 Task: Add a signature Finley Cooper containing Happy Independence Day, Finley Cooper to email address softage.1@softage.net and add a label Veterinary records
Action: Mouse moved to (380, 617)
Screenshot: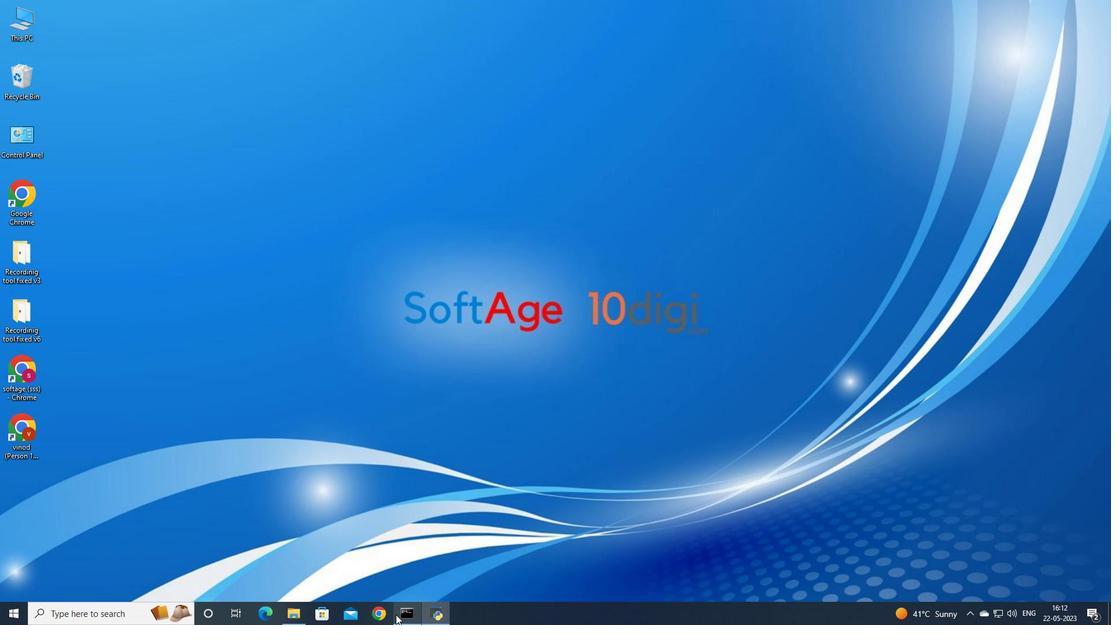 
Action: Mouse pressed left at (380, 617)
Screenshot: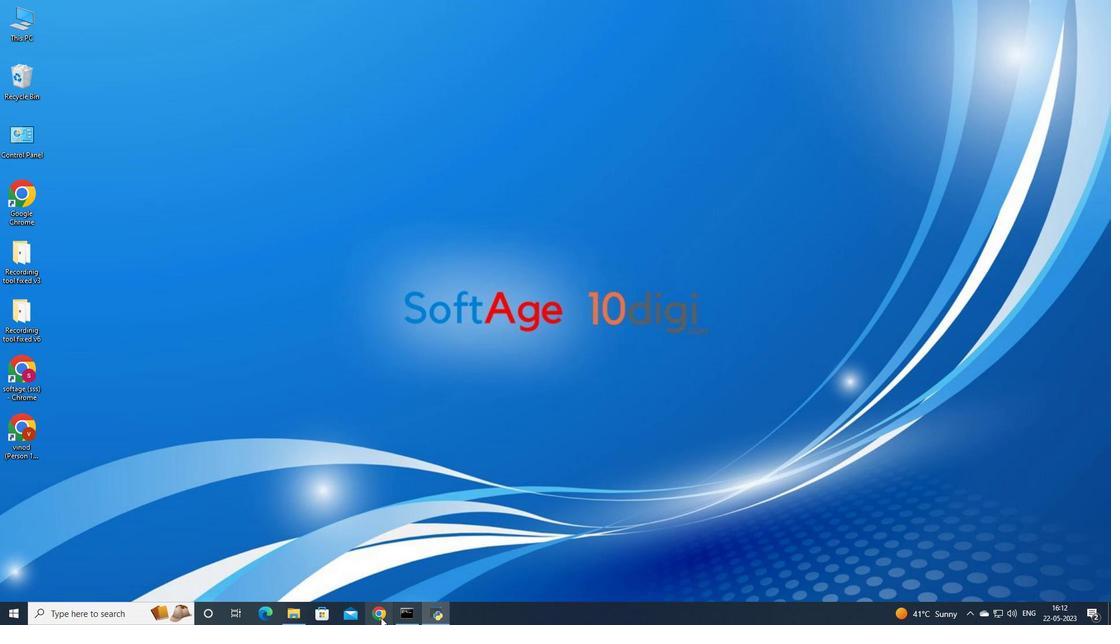 
Action: Mouse moved to (493, 332)
Screenshot: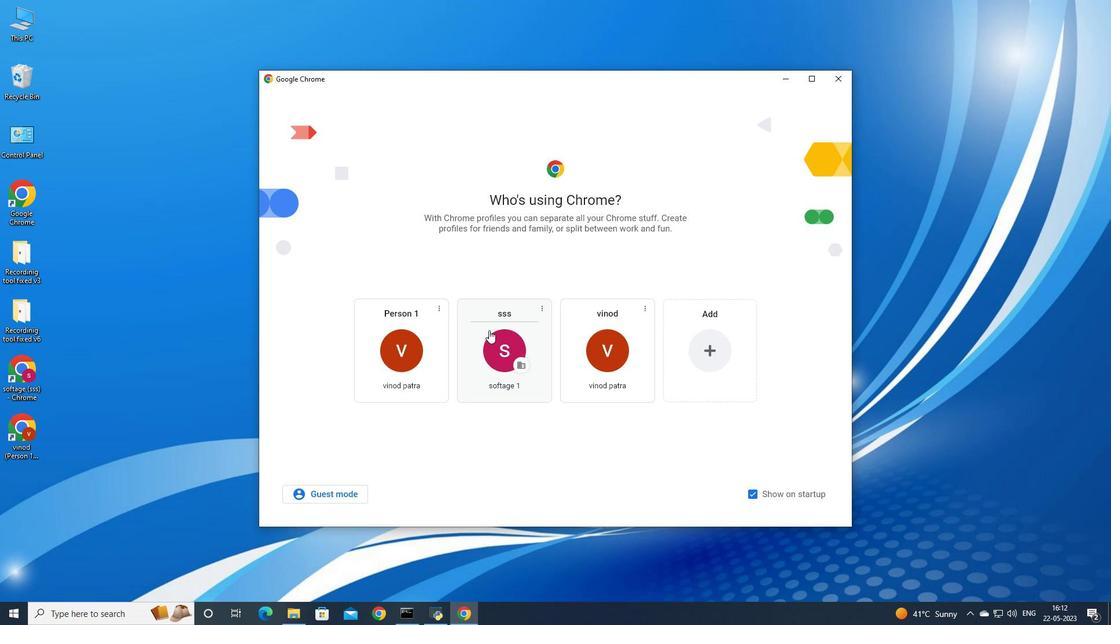 
Action: Mouse pressed left at (493, 332)
Screenshot: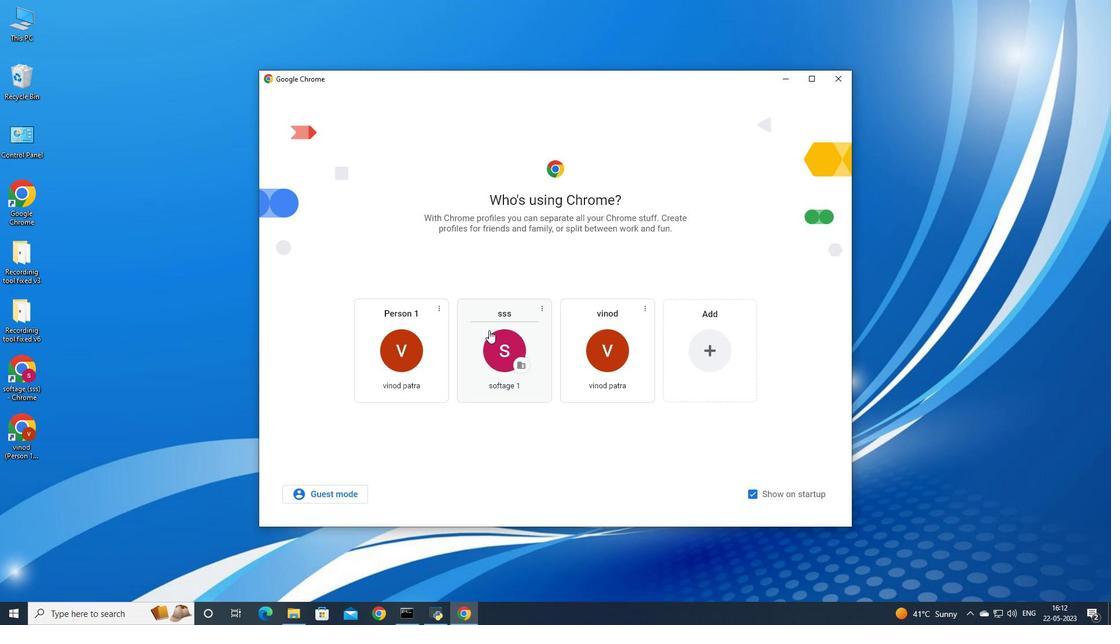 
Action: Mouse moved to (999, 61)
Screenshot: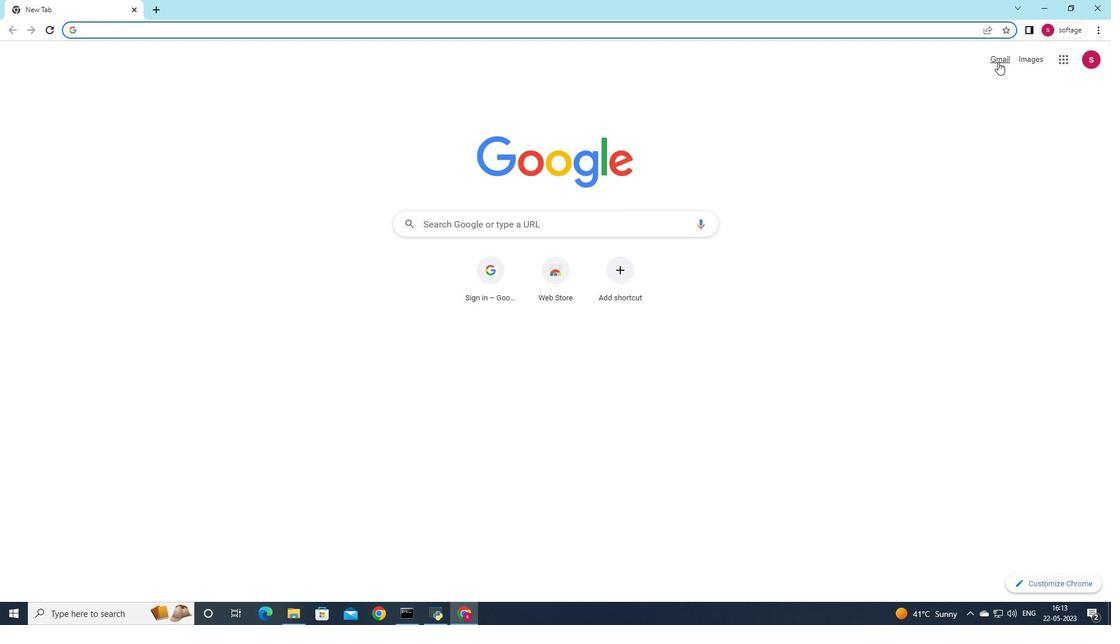 
Action: Mouse pressed left at (999, 61)
Screenshot: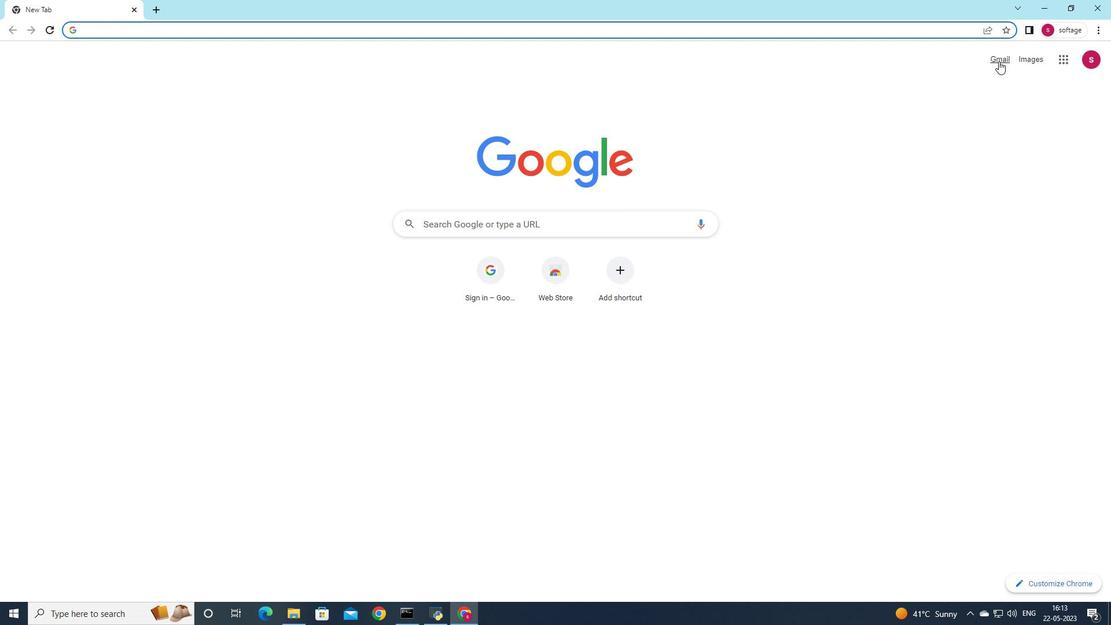 
Action: Mouse moved to (977, 82)
Screenshot: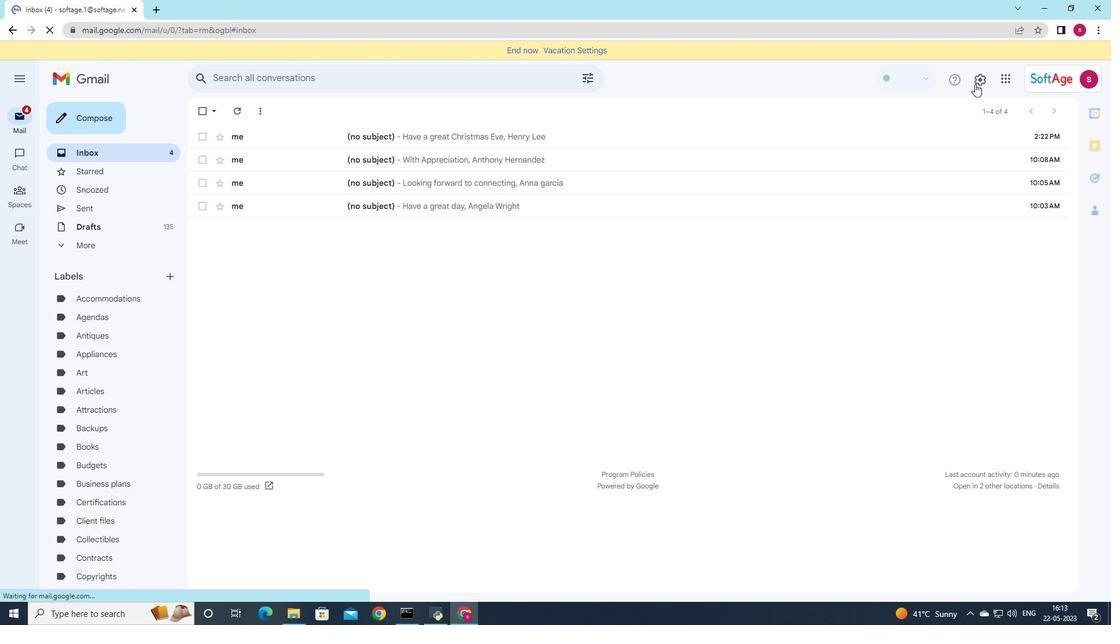 
Action: Mouse pressed left at (977, 82)
Screenshot: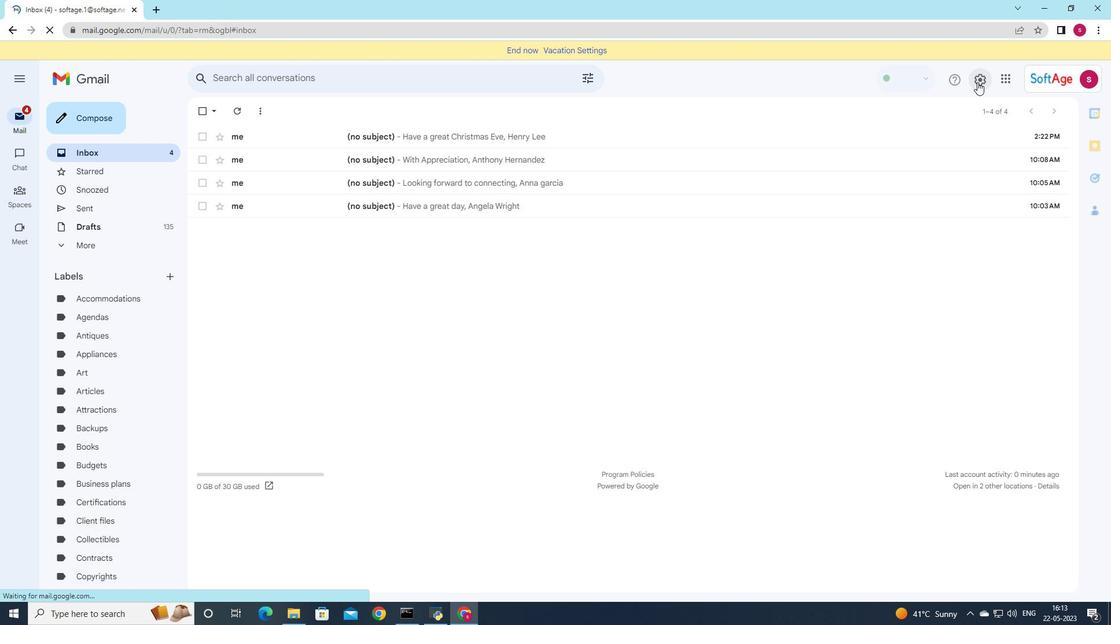
Action: Mouse moved to (972, 137)
Screenshot: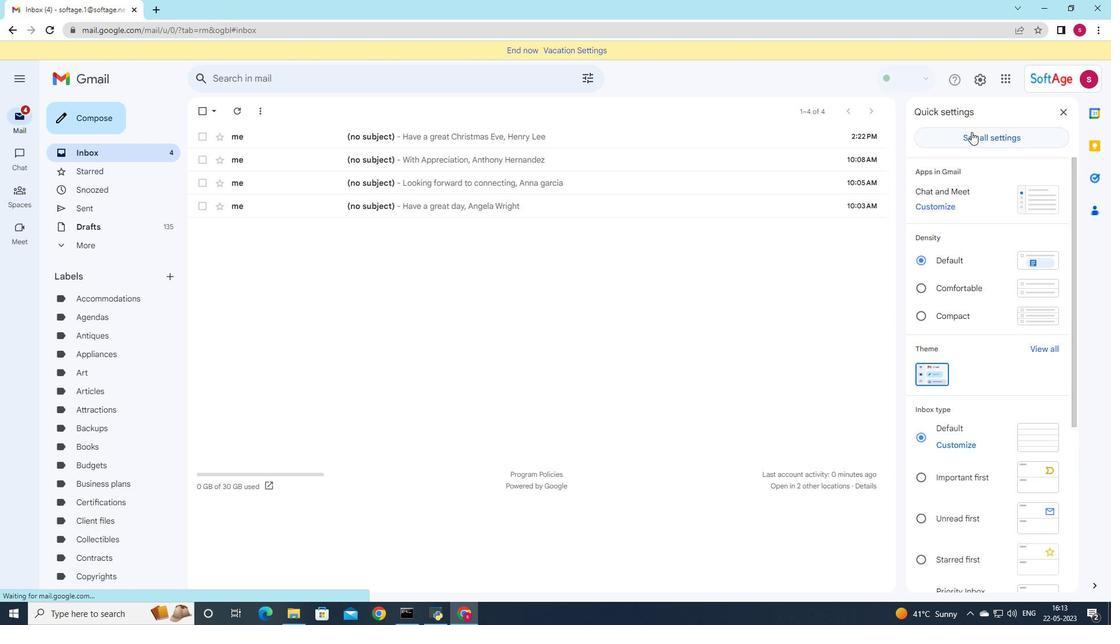 
Action: Mouse pressed left at (972, 137)
Screenshot: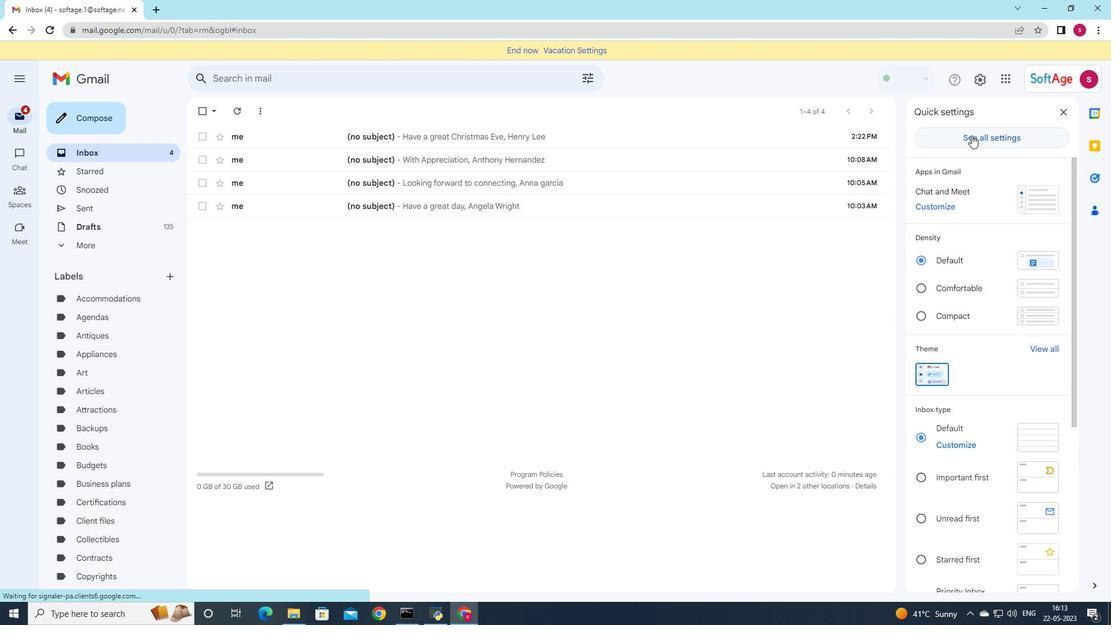
Action: Mouse moved to (600, 257)
Screenshot: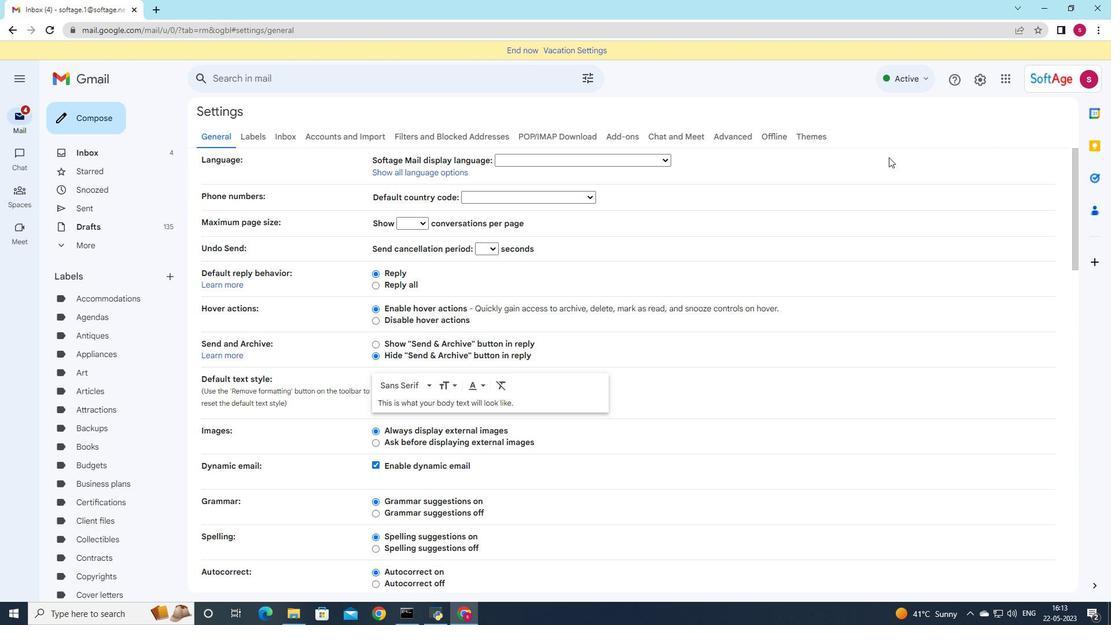 
Action: Mouse scrolled (600, 257) with delta (0, 0)
Screenshot: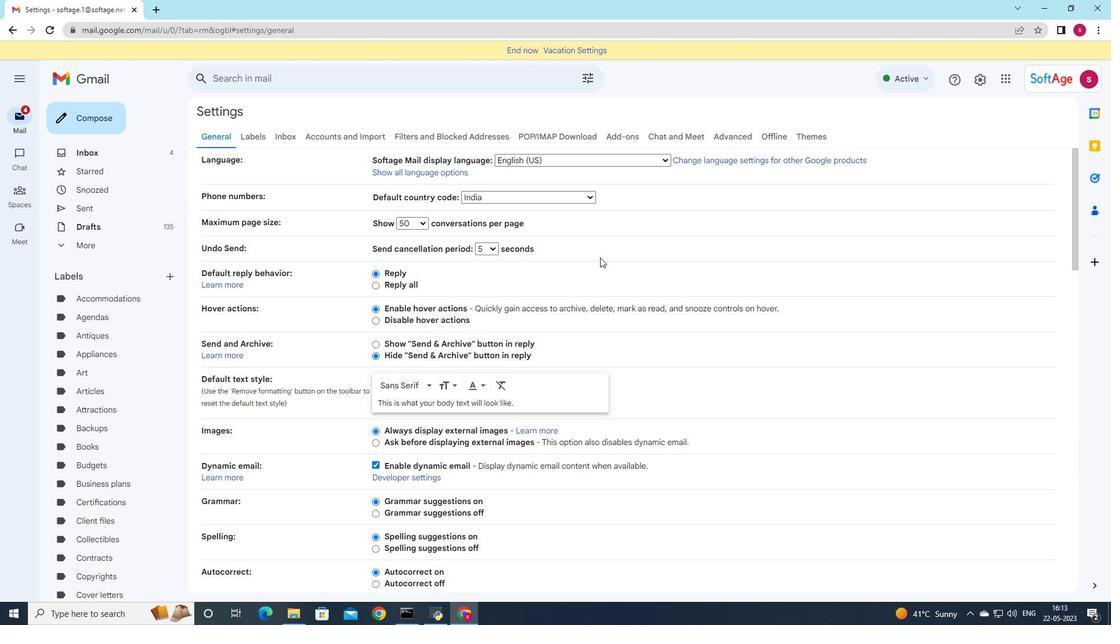 
Action: Mouse scrolled (600, 257) with delta (0, 0)
Screenshot: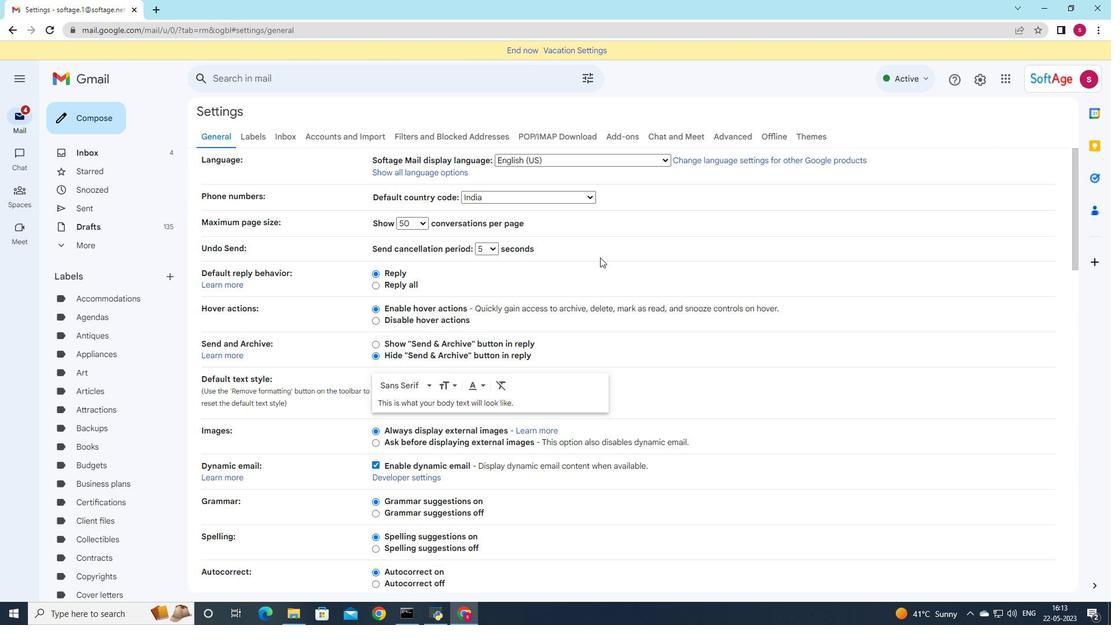 
Action: Mouse scrolled (600, 257) with delta (0, 0)
Screenshot: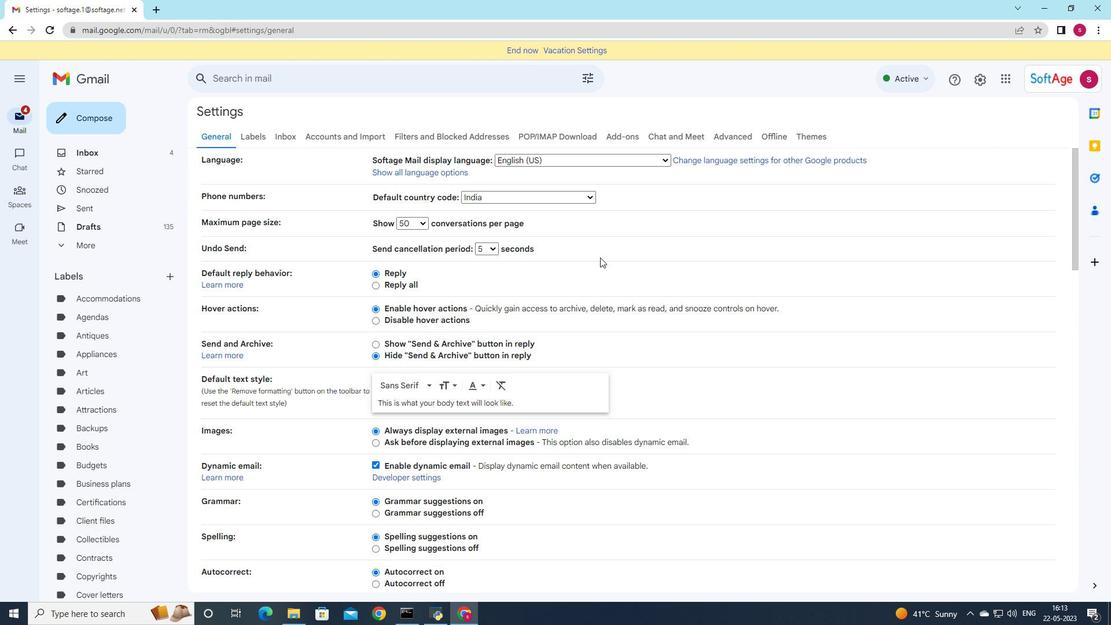 
Action: Mouse scrolled (600, 257) with delta (0, 0)
Screenshot: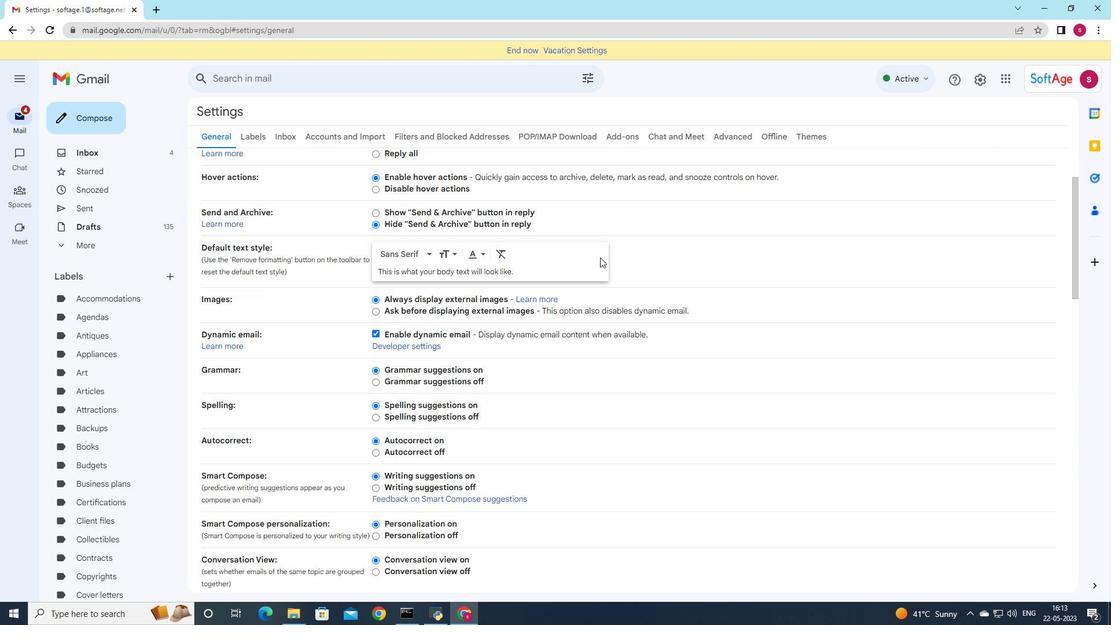 
Action: Mouse scrolled (600, 257) with delta (0, 0)
Screenshot: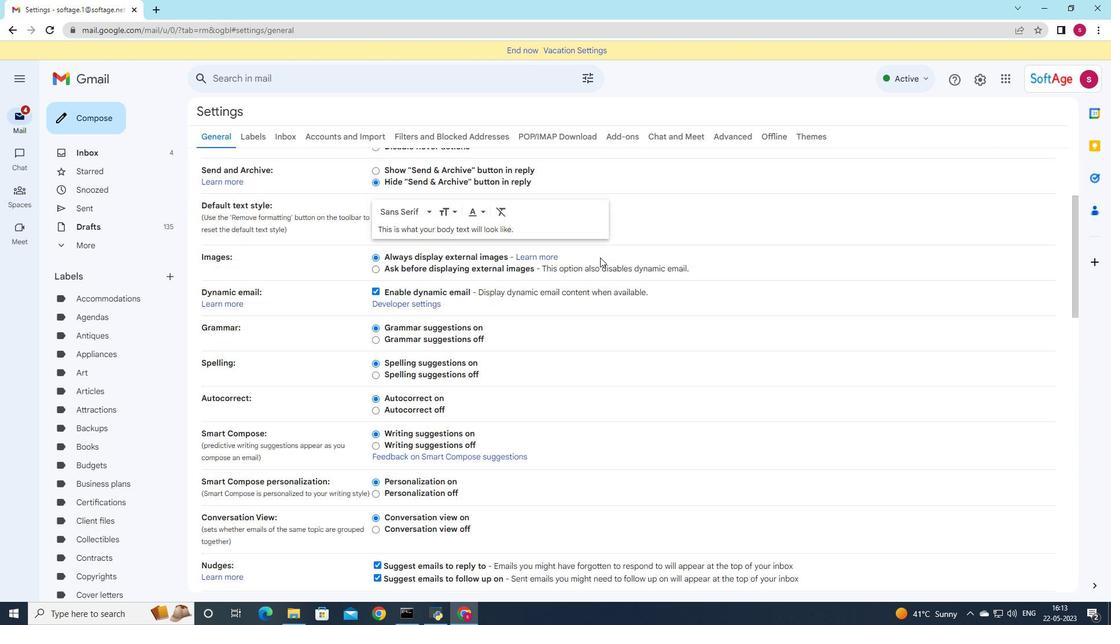 
Action: Mouse scrolled (600, 257) with delta (0, 0)
Screenshot: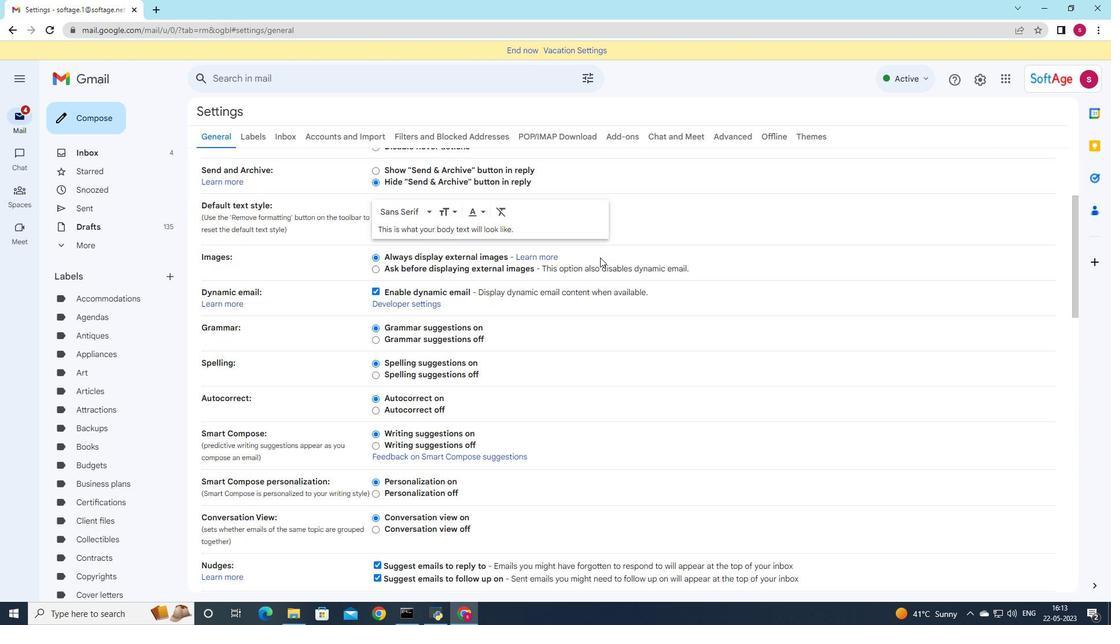 
Action: Mouse scrolled (600, 257) with delta (0, 0)
Screenshot: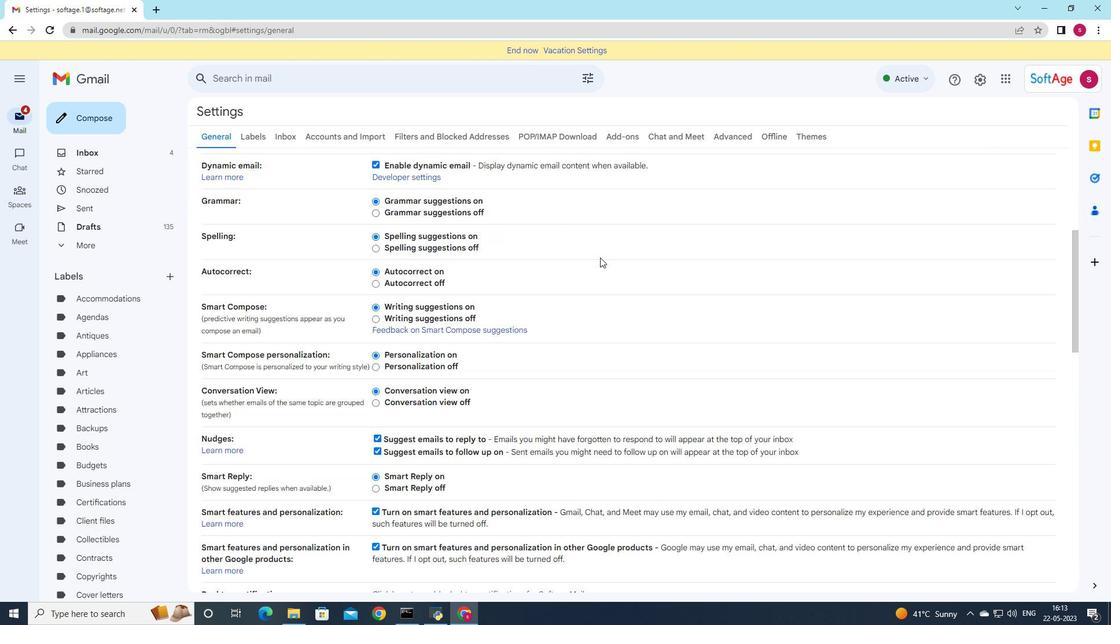 
Action: Mouse scrolled (600, 257) with delta (0, 0)
Screenshot: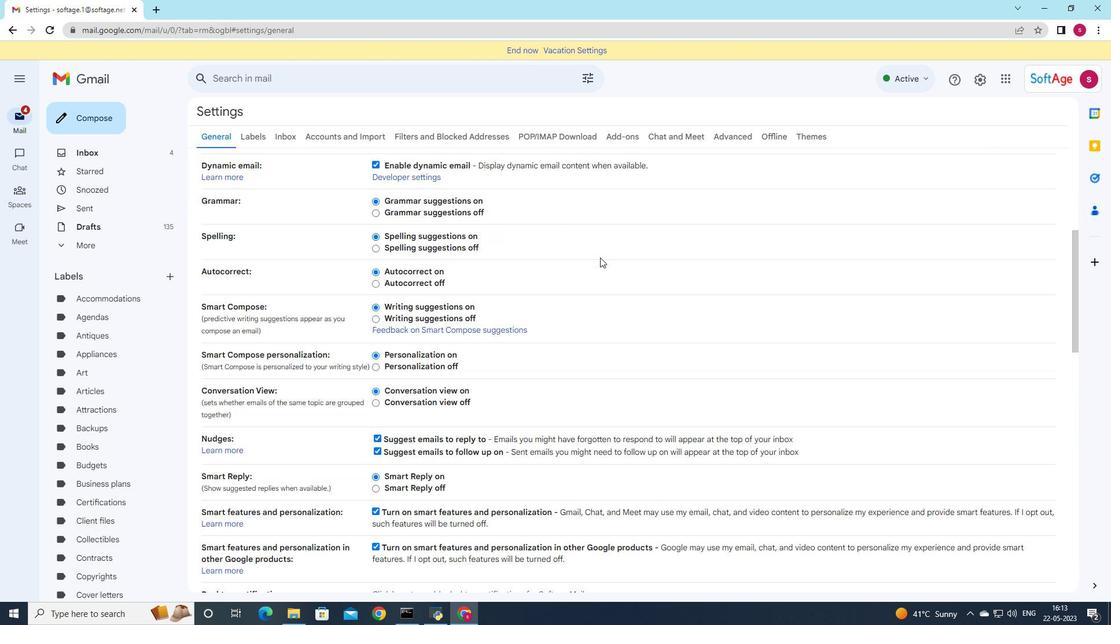 
Action: Mouse scrolled (600, 257) with delta (0, 0)
Screenshot: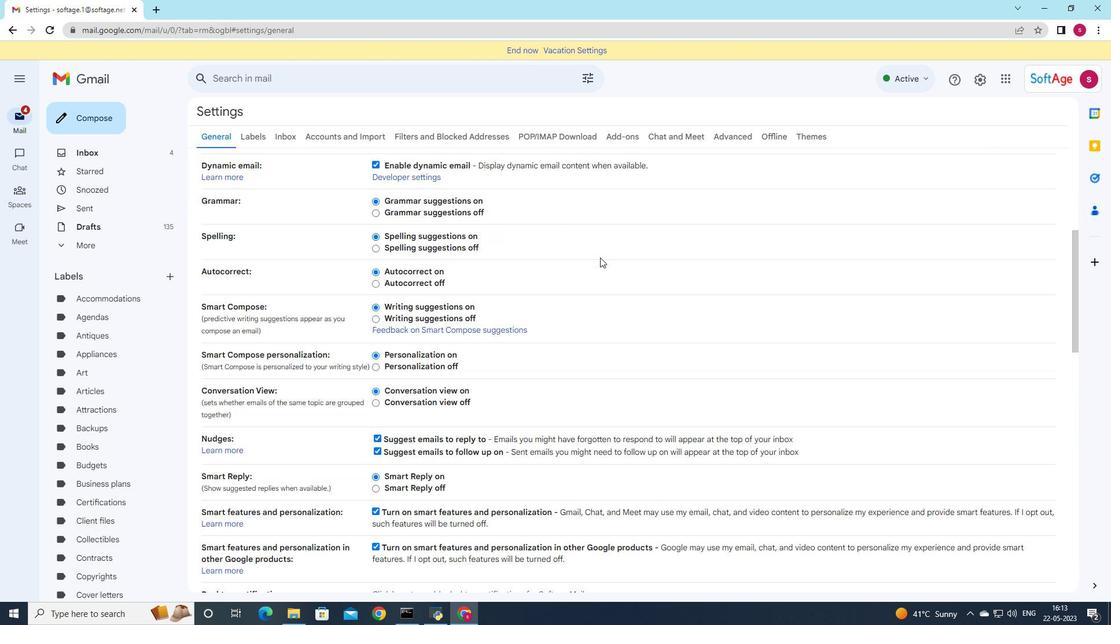 
Action: Mouse scrolled (600, 257) with delta (0, 0)
Screenshot: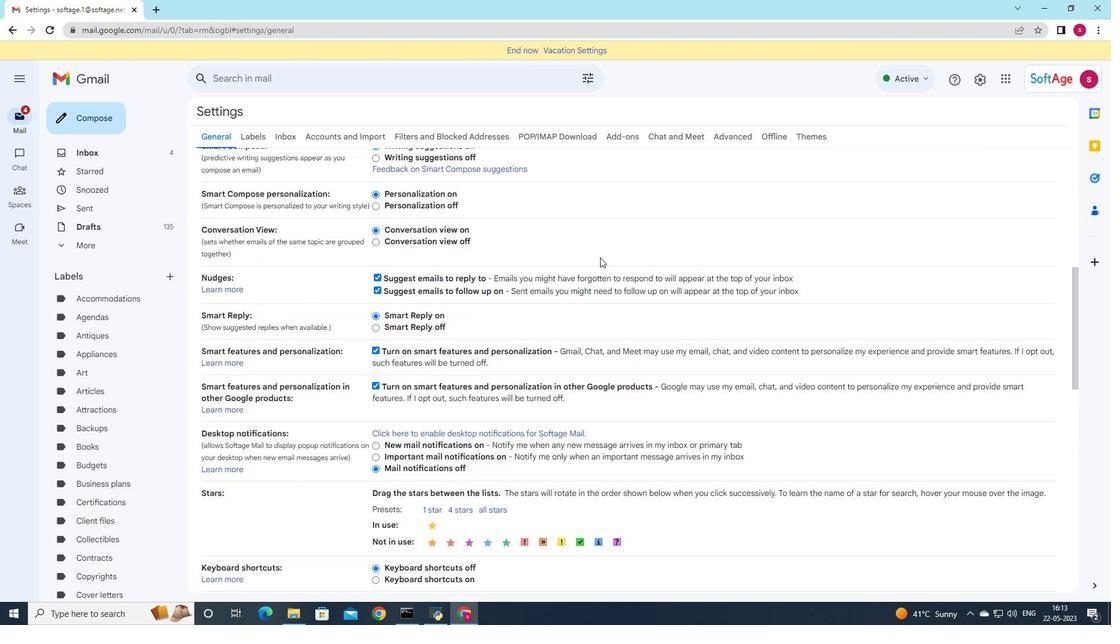 
Action: Mouse scrolled (600, 257) with delta (0, 0)
Screenshot: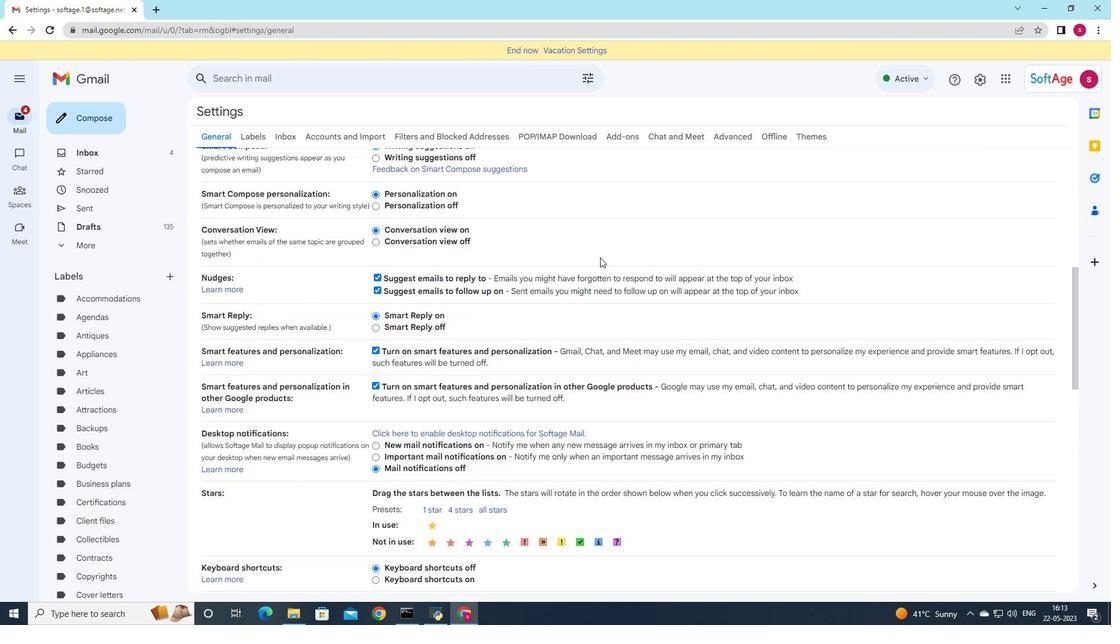 
Action: Mouse scrolled (600, 257) with delta (0, 0)
Screenshot: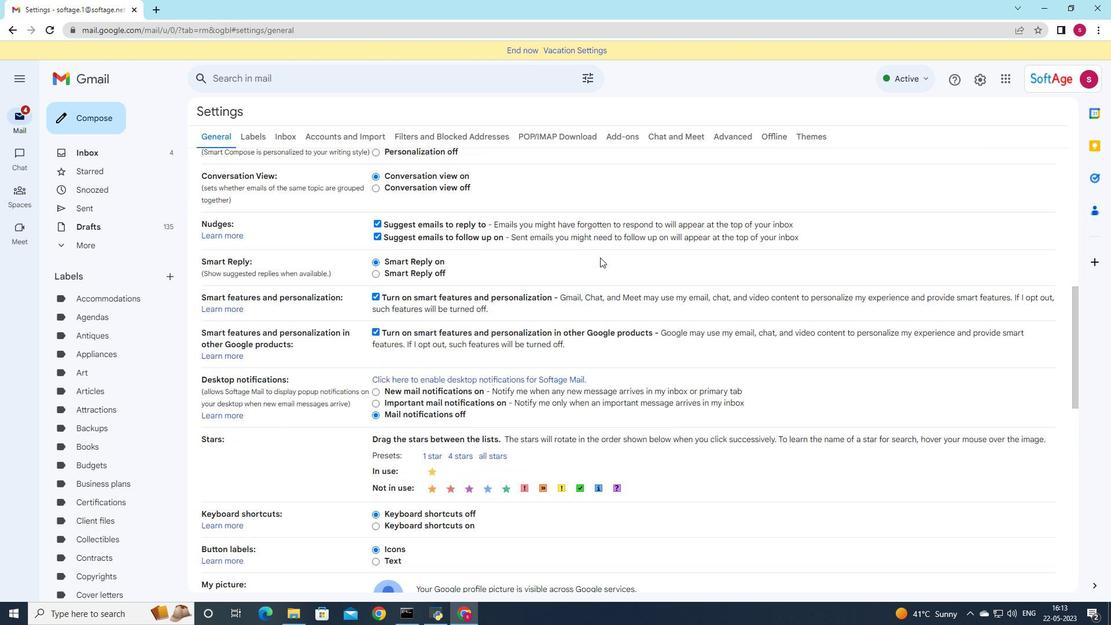 
Action: Mouse scrolled (600, 257) with delta (0, 0)
Screenshot: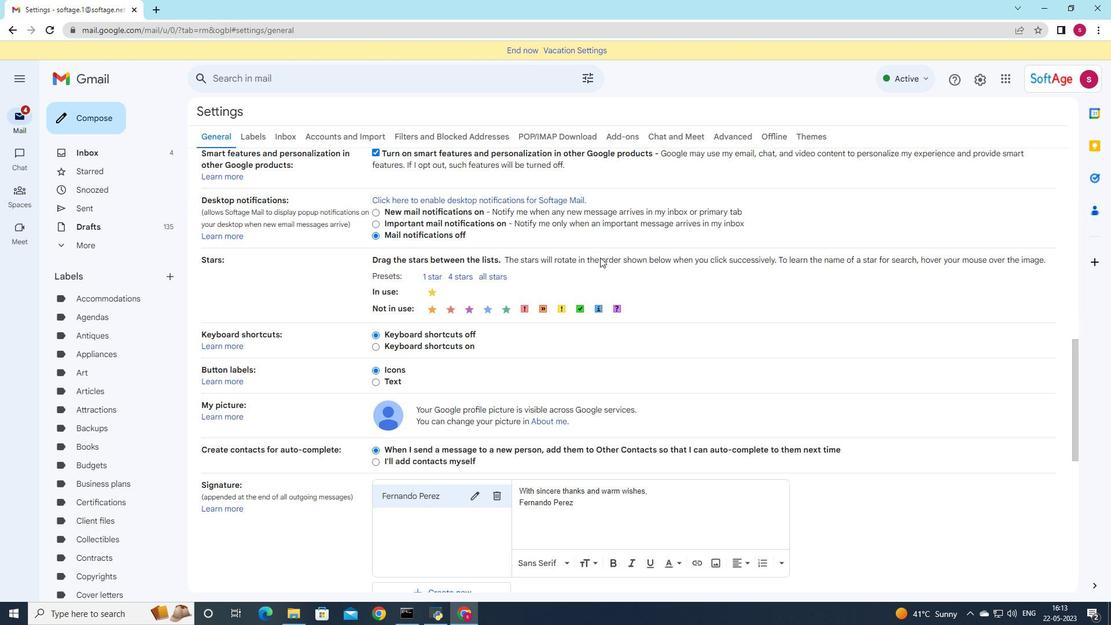 
Action: Mouse scrolled (600, 257) with delta (0, 0)
Screenshot: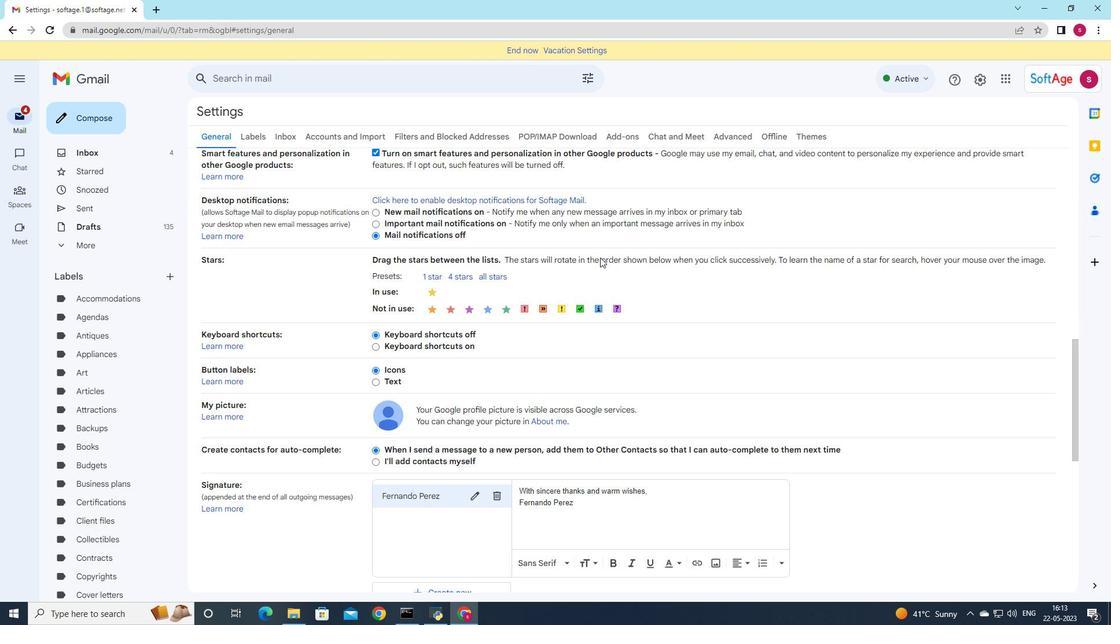 
Action: Mouse scrolled (600, 257) with delta (0, 0)
Screenshot: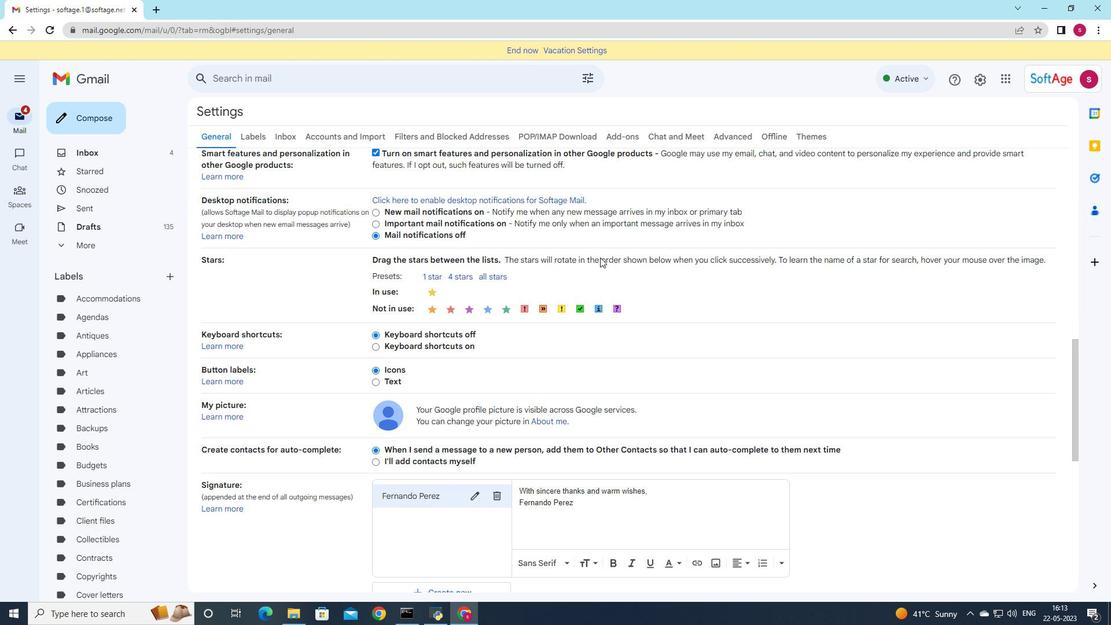 
Action: Mouse moved to (499, 317)
Screenshot: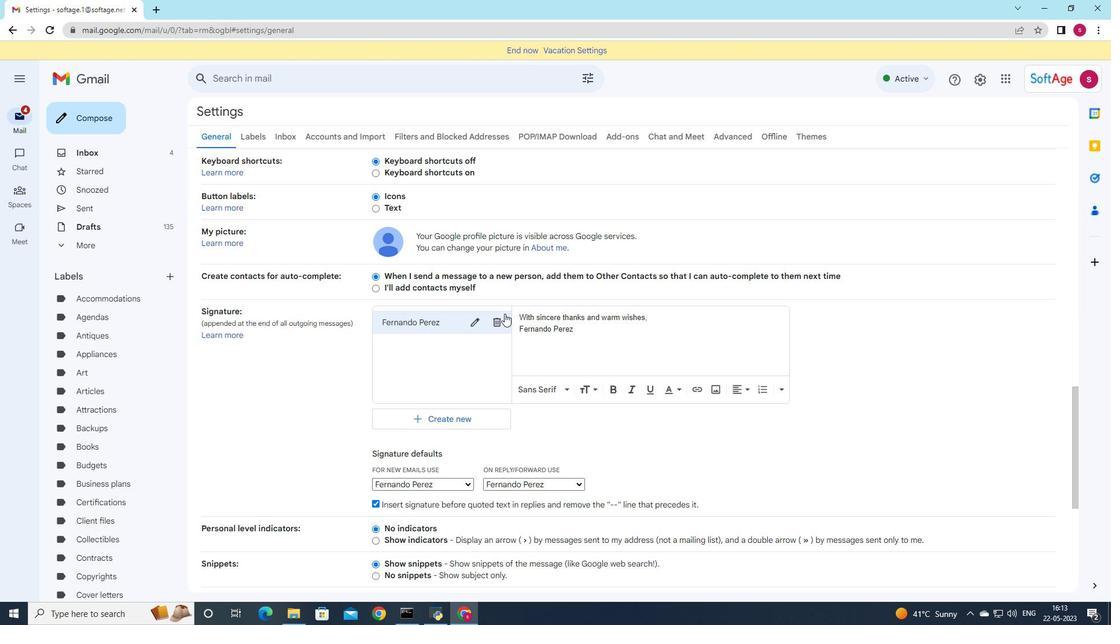 
Action: Mouse pressed left at (499, 317)
Screenshot: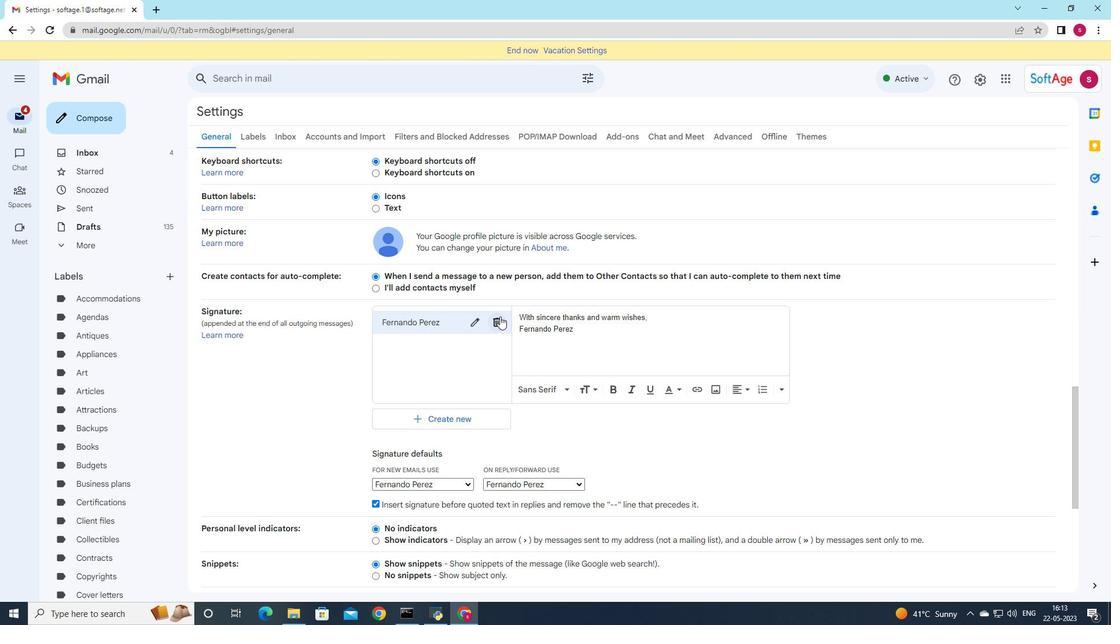
Action: Mouse moved to (659, 339)
Screenshot: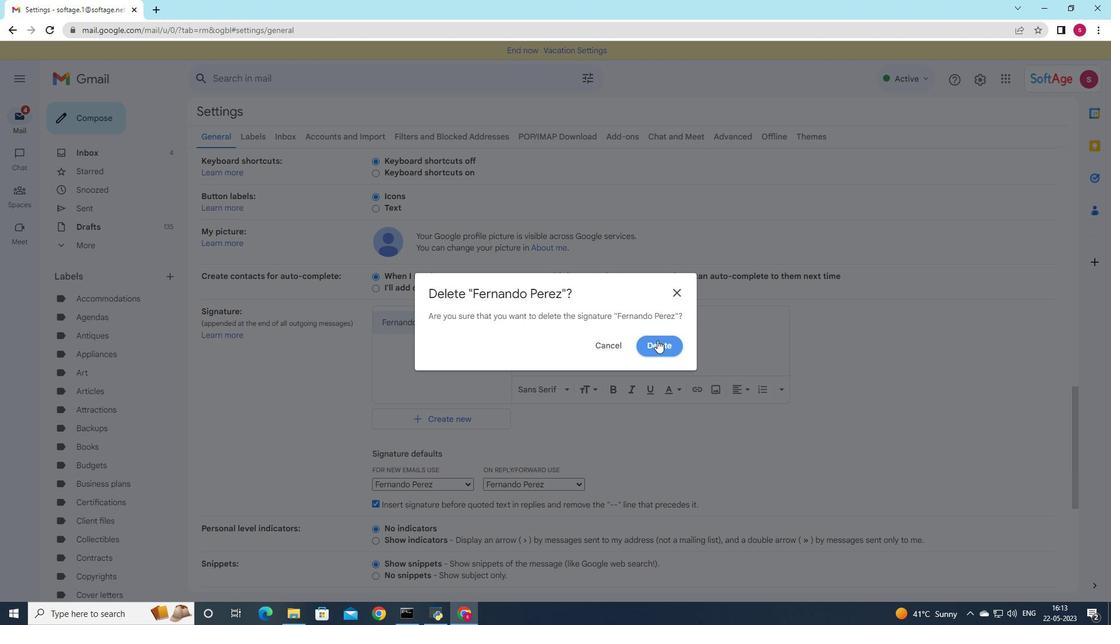 
Action: Mouse pressed left at (659, 339)
Screenshot: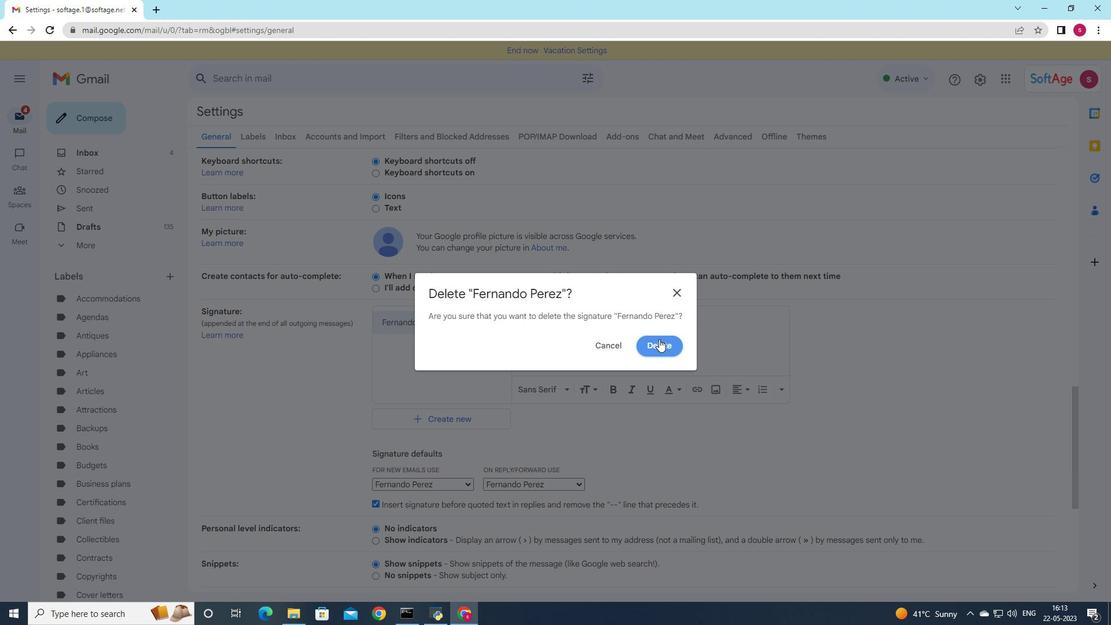 
Action: Mouse moved to (420, 331)
Screenshot: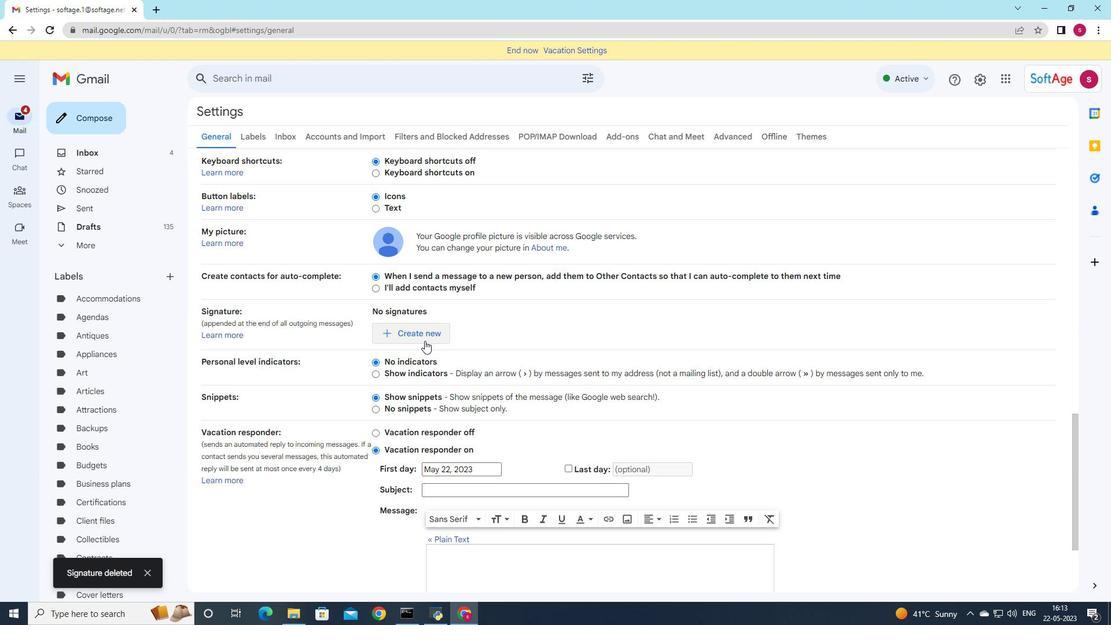 
Action: Mouse pressed left at (420, 331)
Screenshot: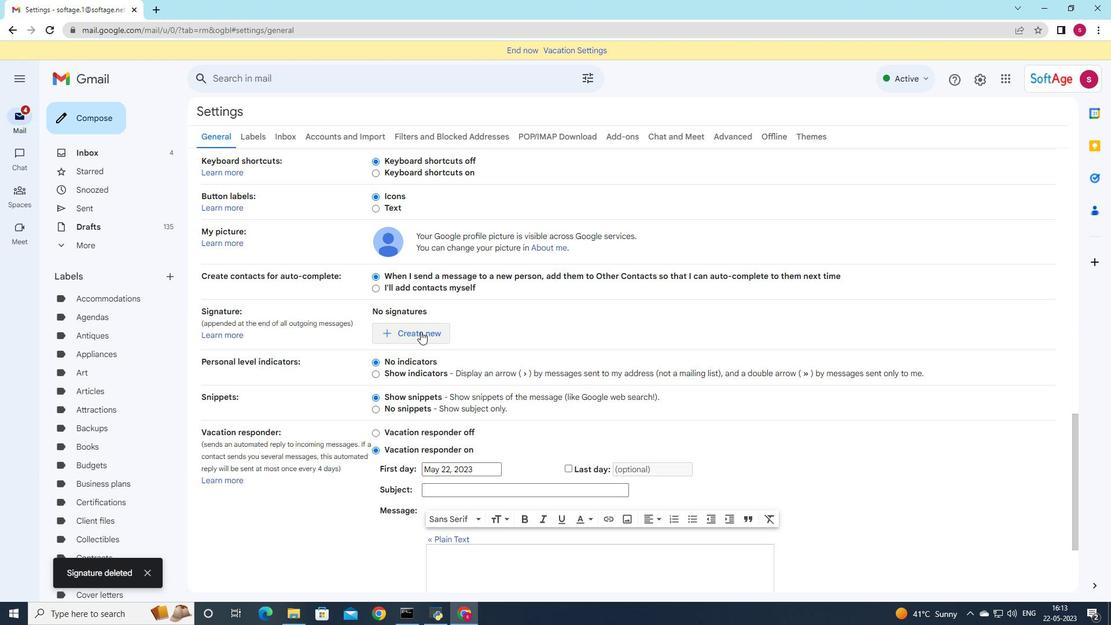 
Action: Mouse moved to (508, 307)
Screenshot: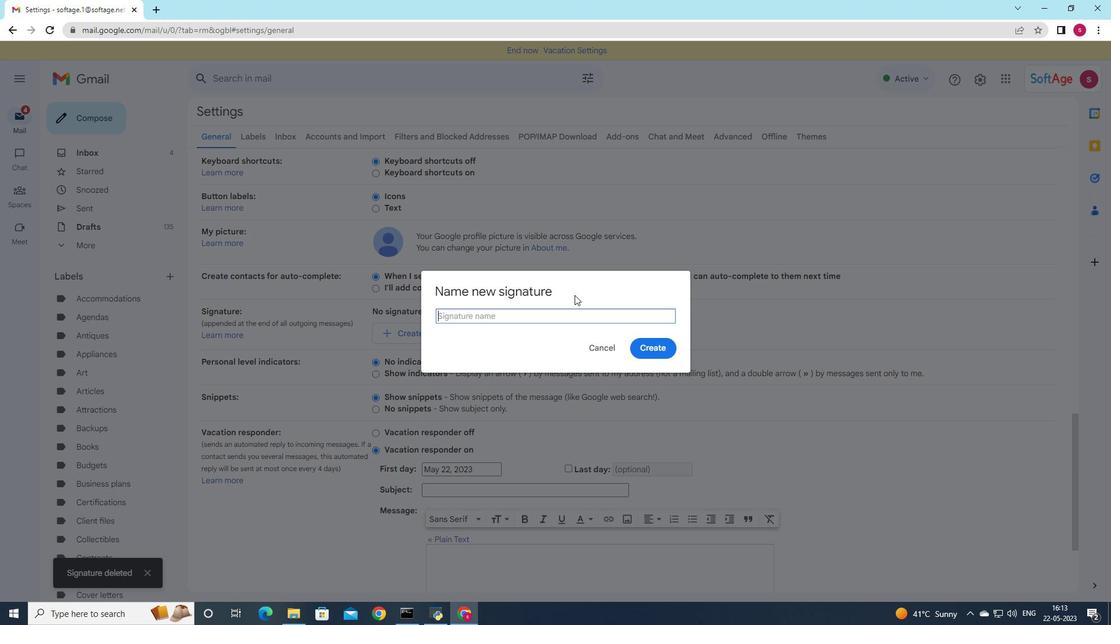 
Action: Key pressed <Key.shift><Key.shift>Finley
Screenshot: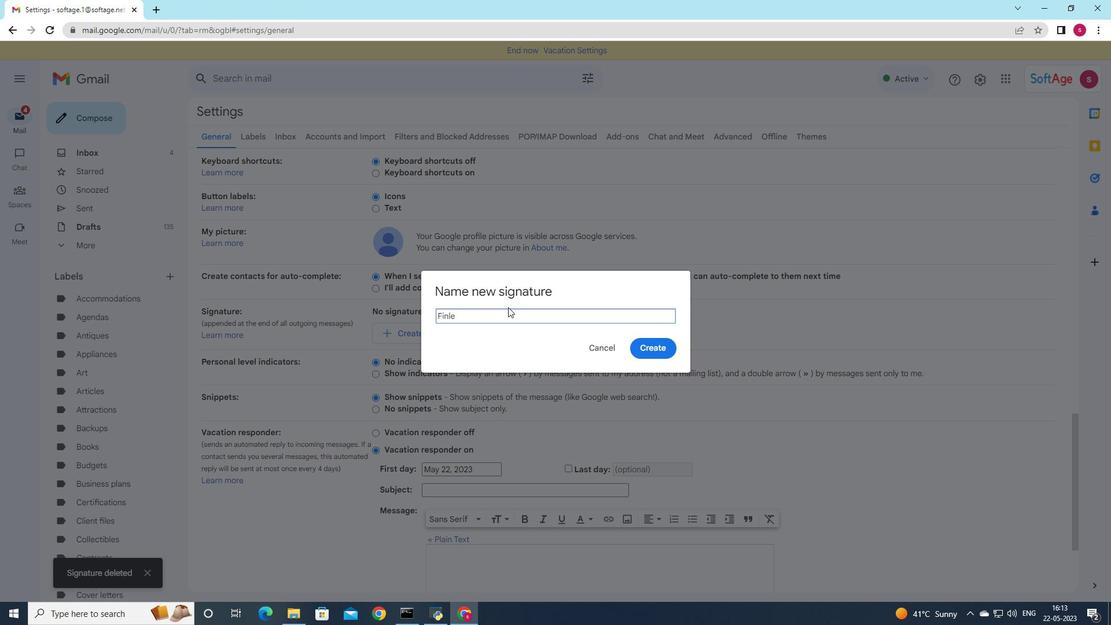
Action: Mouse moved to (640, 349)
Screenshot: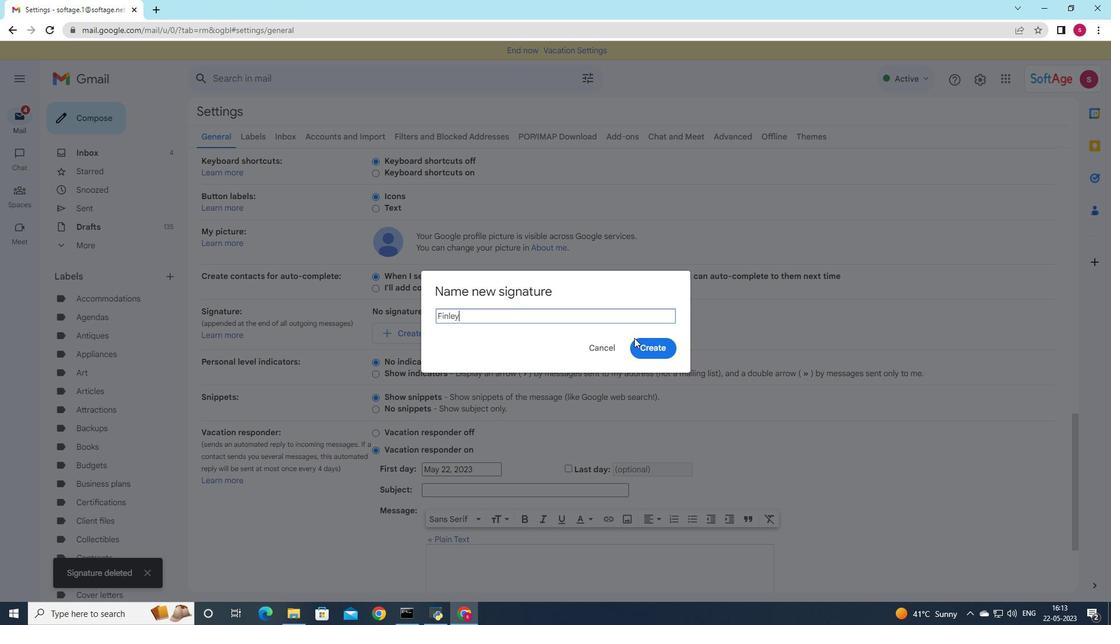 
Action: Mouse pressed left at (640, 349)
Screenshot: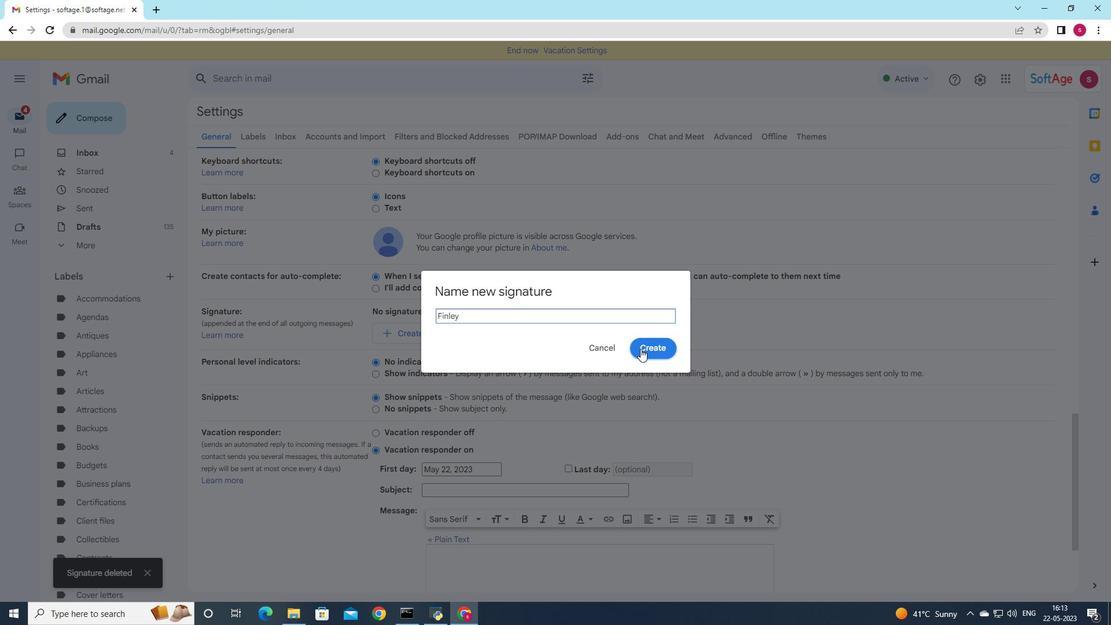 
Action: Mouse moved to (550, 327)
Screenshot: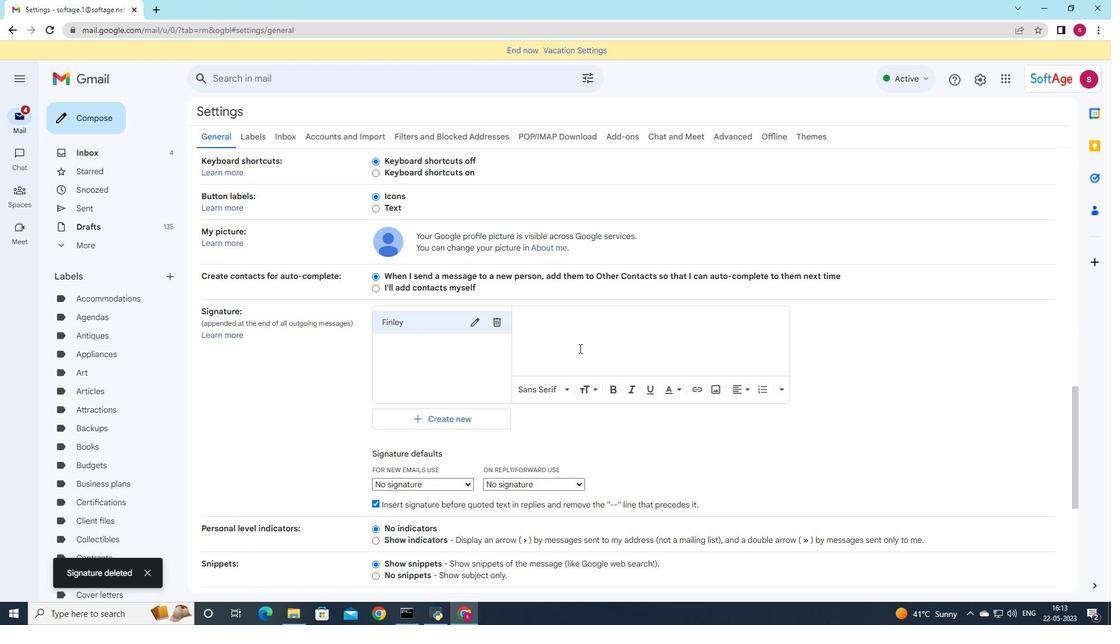
Action: Mouse pressed left at (550, 327)
Screenshot: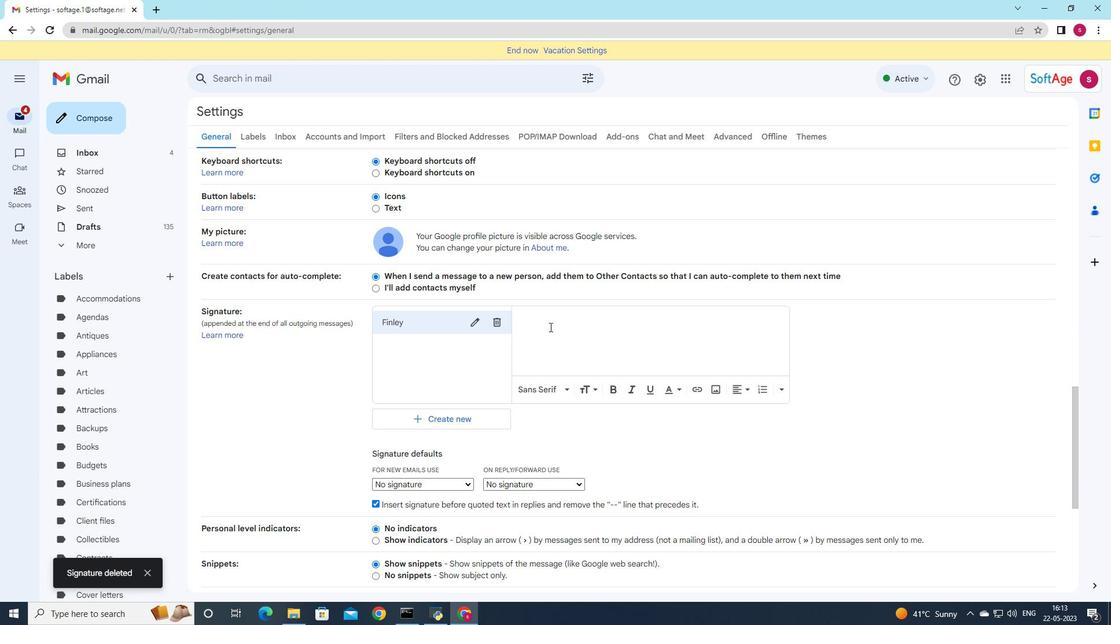
Action: Mouse moved to (559, 326)
Screenshot: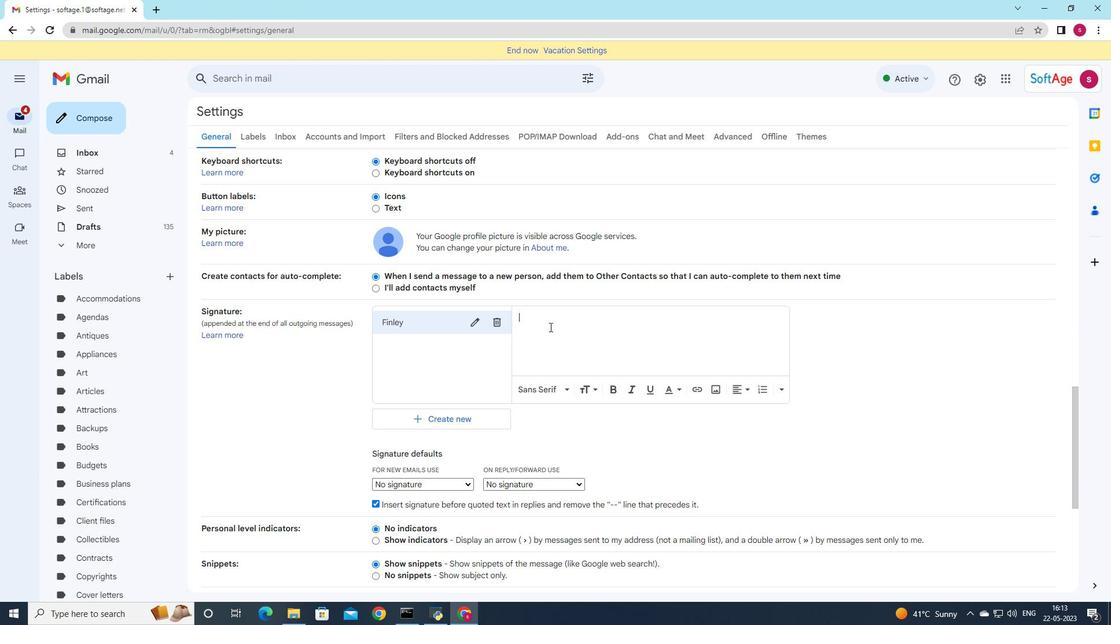 
Action: Key pressed <Key.shift>Happy<Key.space><Key.shift>Indep[end<Key.backspace><Key.backspace><Key.backspace><Key.backspace>endance<Key.space><Key.shift>Day
Screenshot: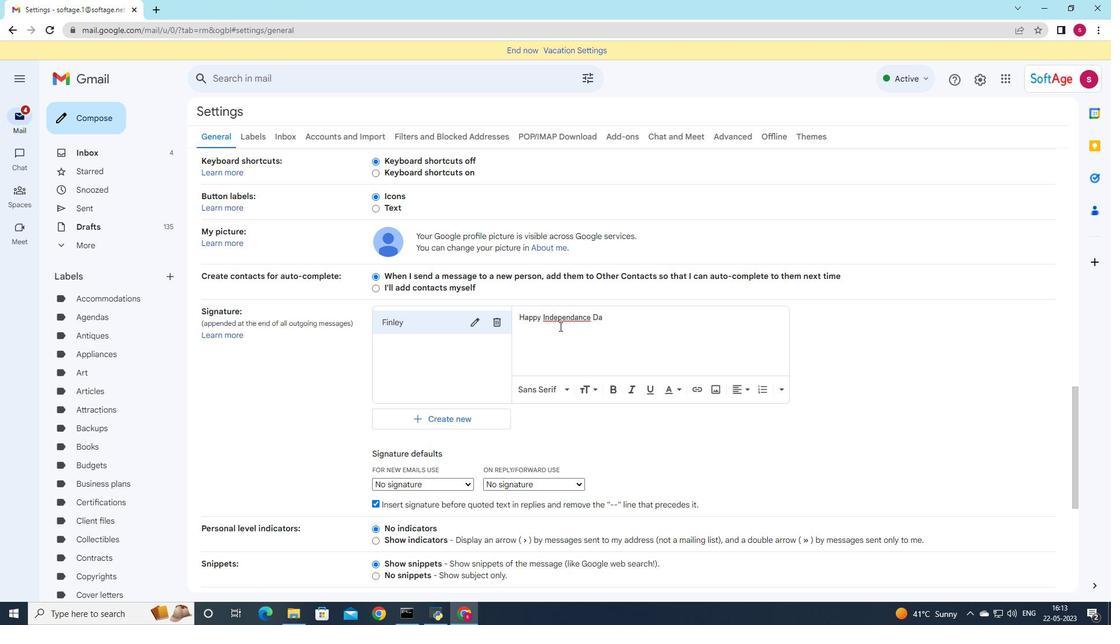 
Action: Mouse moved to (580, 317)
Screenshot: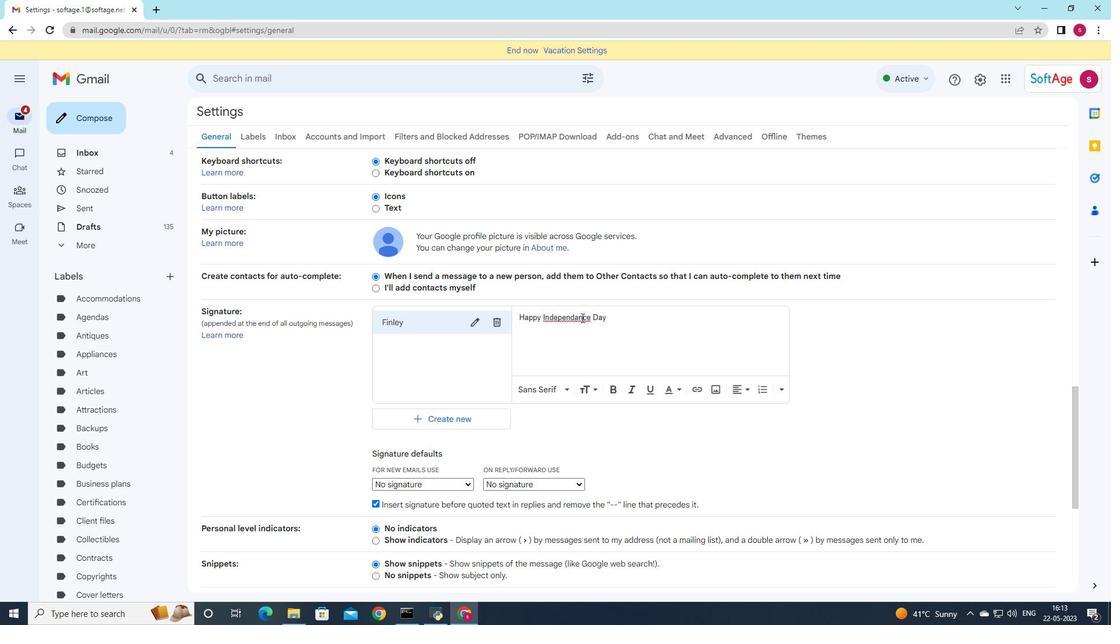 
Action: Mouse pressed left at (580, 317)
Screenshot: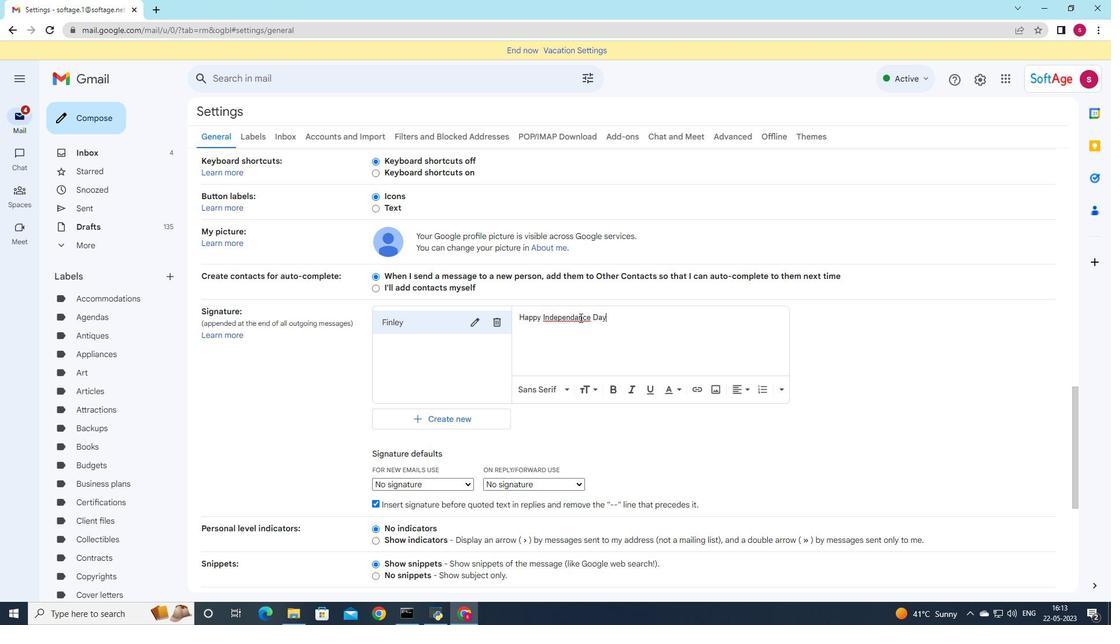
Action: Key pressed <Key.backspace>e
Screenshot: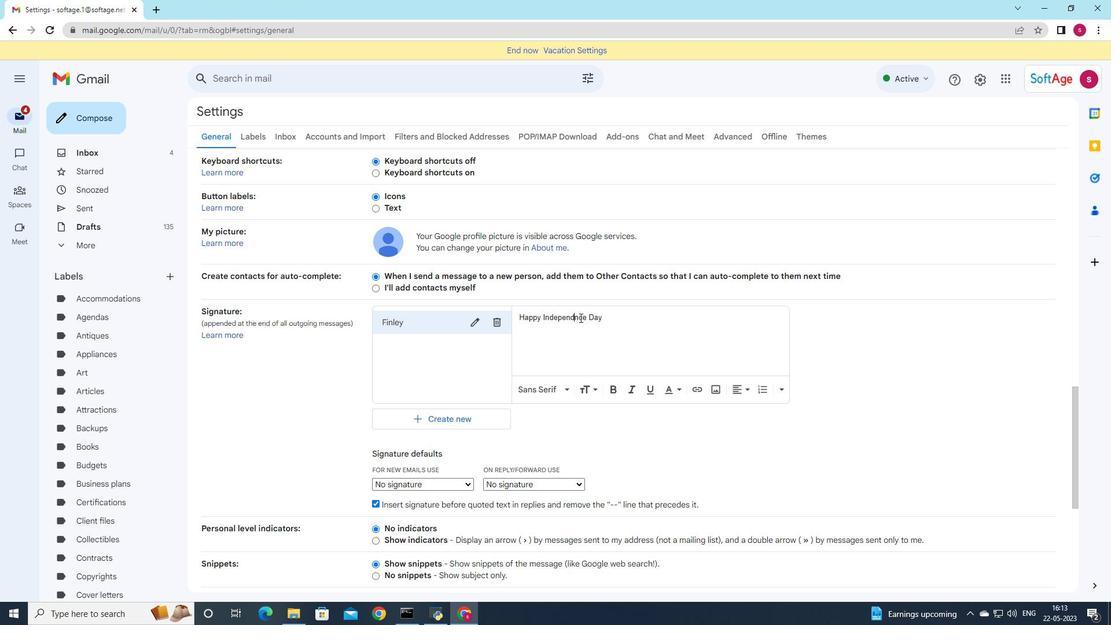 
Action: Mouse moved to (622, 318)
Screenshot: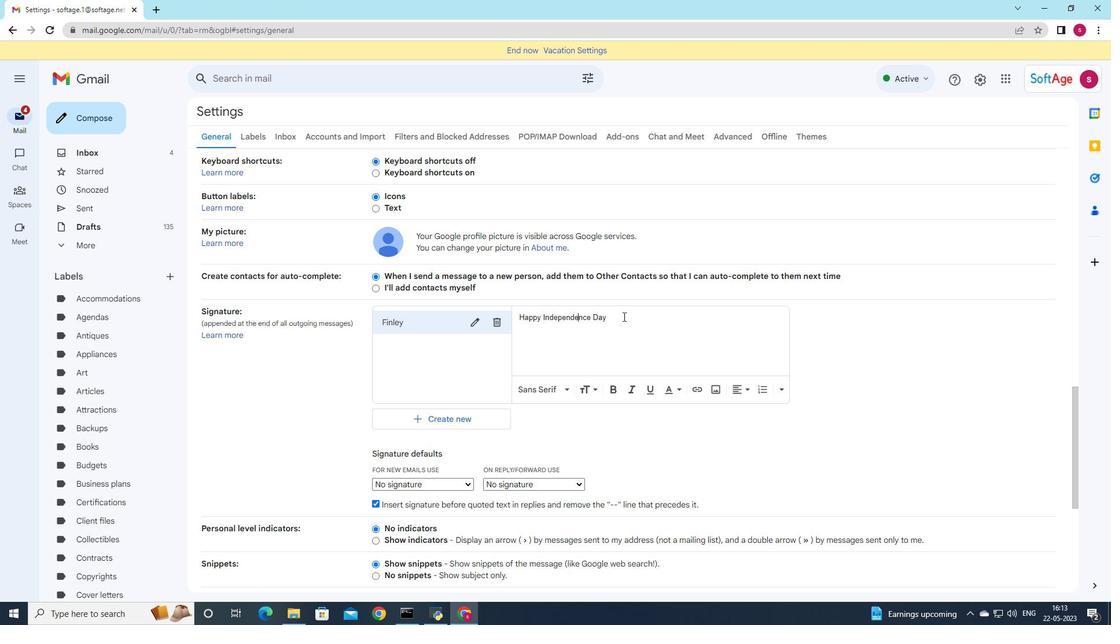 
Action: Mouse pressed left at (622, 318)
Screenshot: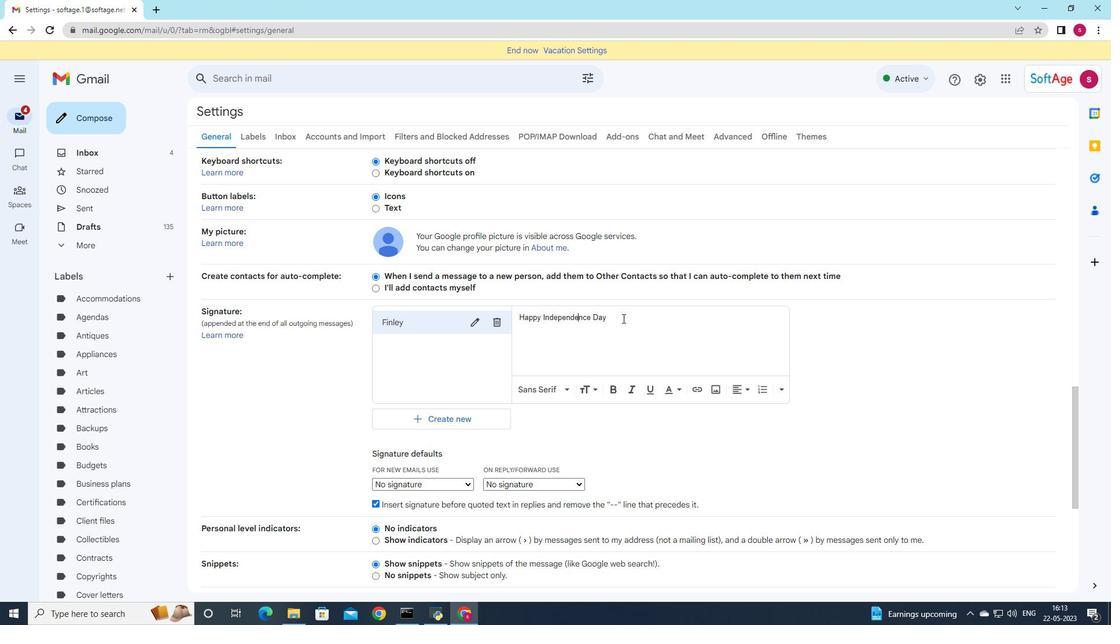 
Action: Key pressed ,<Key.enter><Key.shift><Key.shift>fin<Key.backspace><Key.backspace><Key.backspace><Key.shift><Key.shift><Key.shift><Key.shift><Key.shift><Key.shift><Key.shift><Key.shift><Key.shift><Key.shift><Key.shift>Finley<Key.space><Key.shift>Cooper
Screenshot: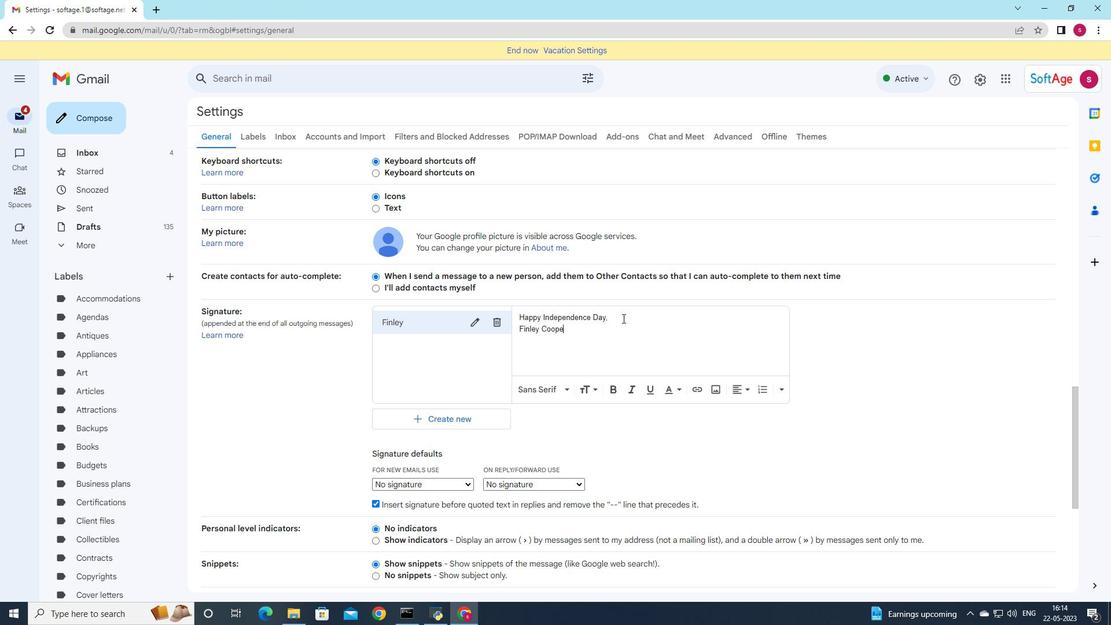 
Action: Mouse moved to (445, 478)
Screenshot: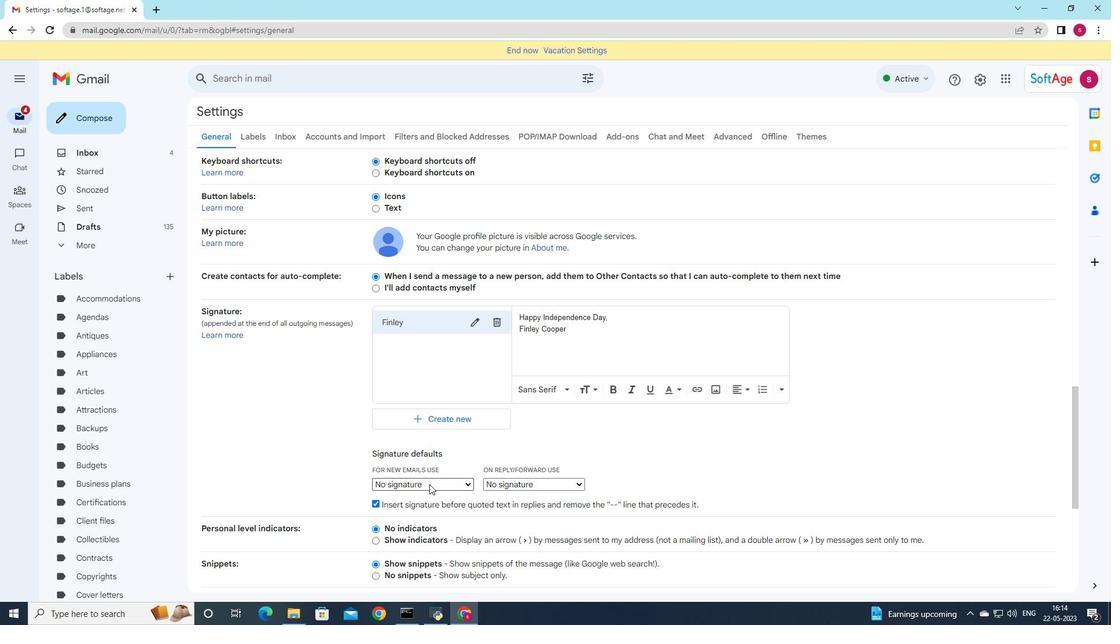 
Action: Mouse pressed left at (445, 478)
Screenshot: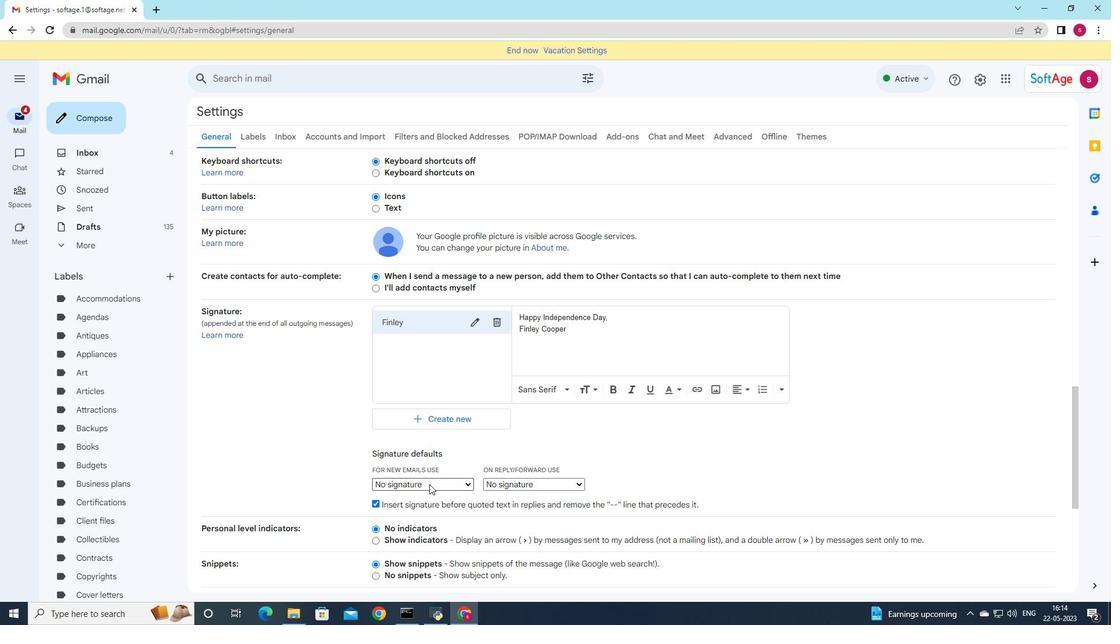 
Action: Mouse moved to (442, 505)
Screenshot: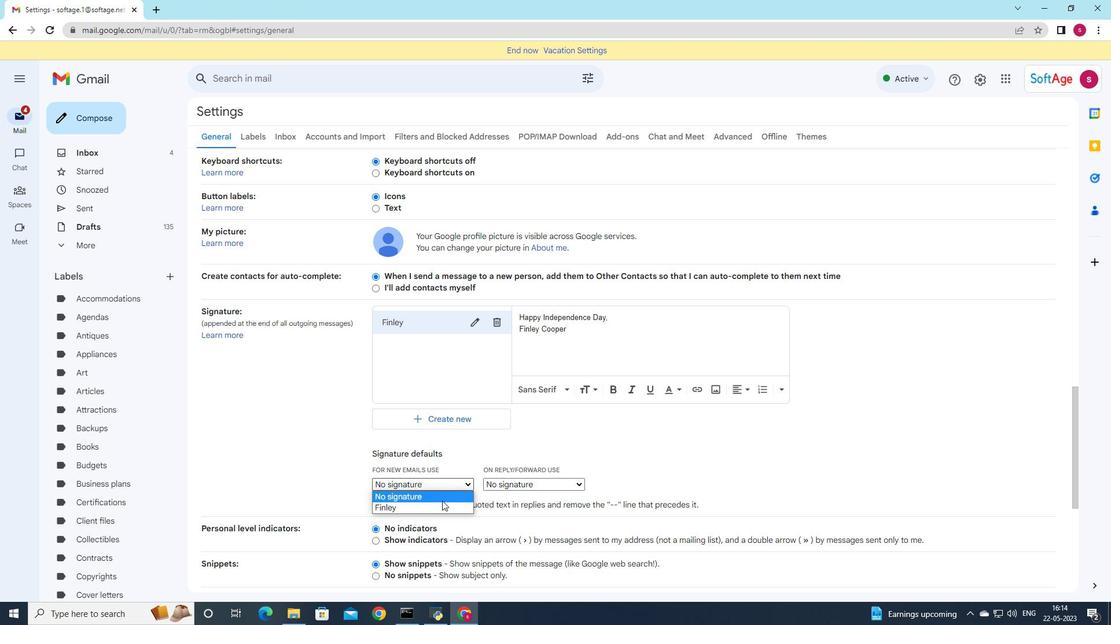 
Action: Mouse pressed left at (442, 505)
Screenshot: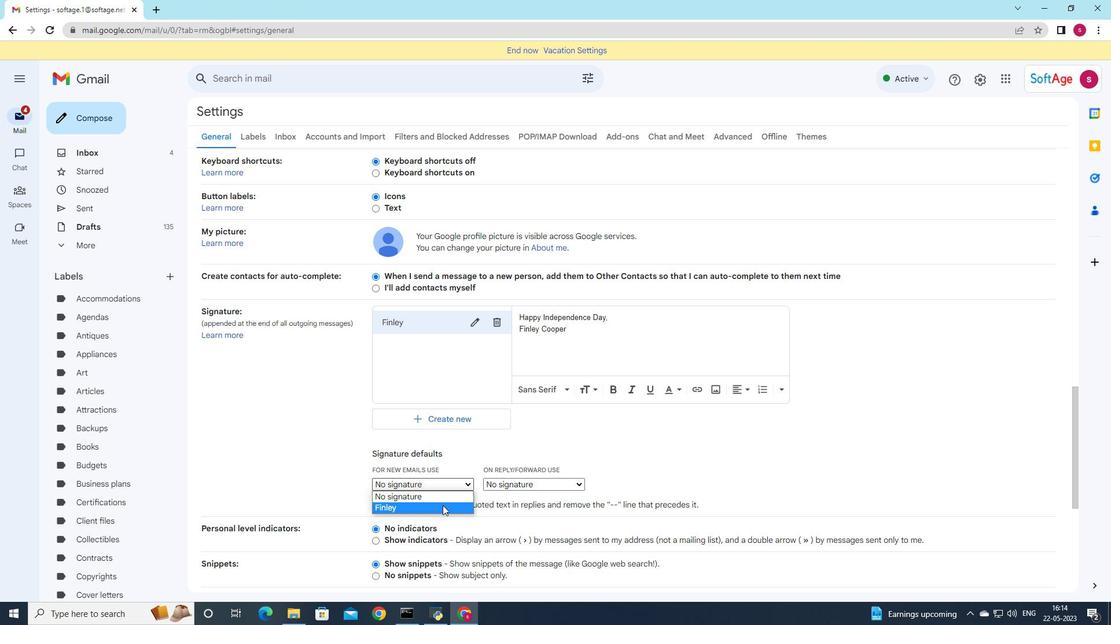 
Action: Mouse moved to (492, 485)
Screenshot: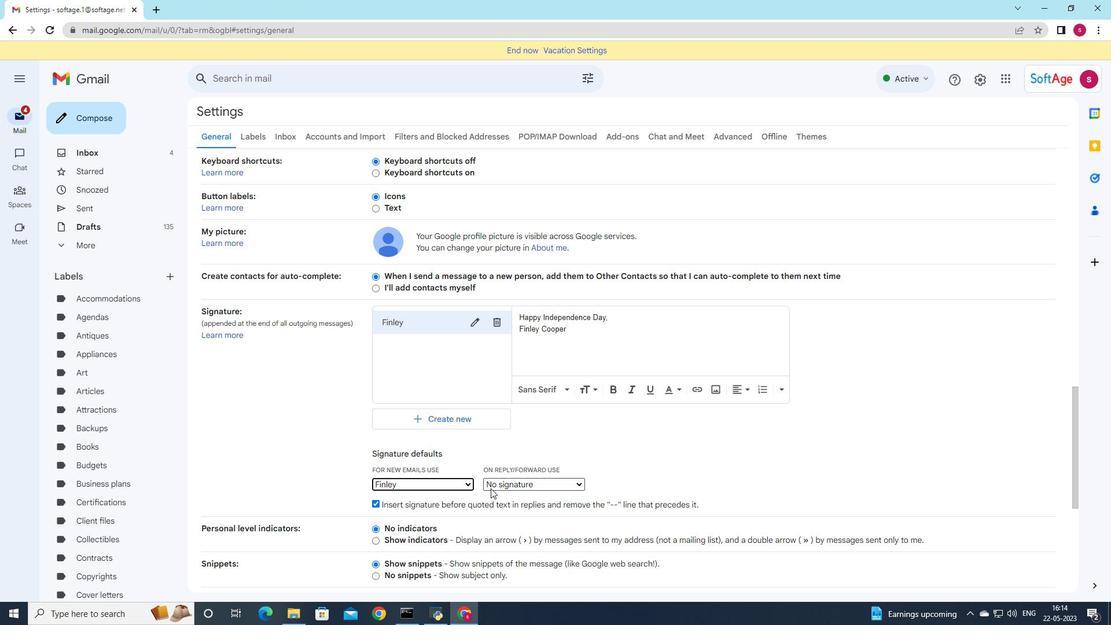 
Action: Mouse pressed left at (490, 488)
Screenshot: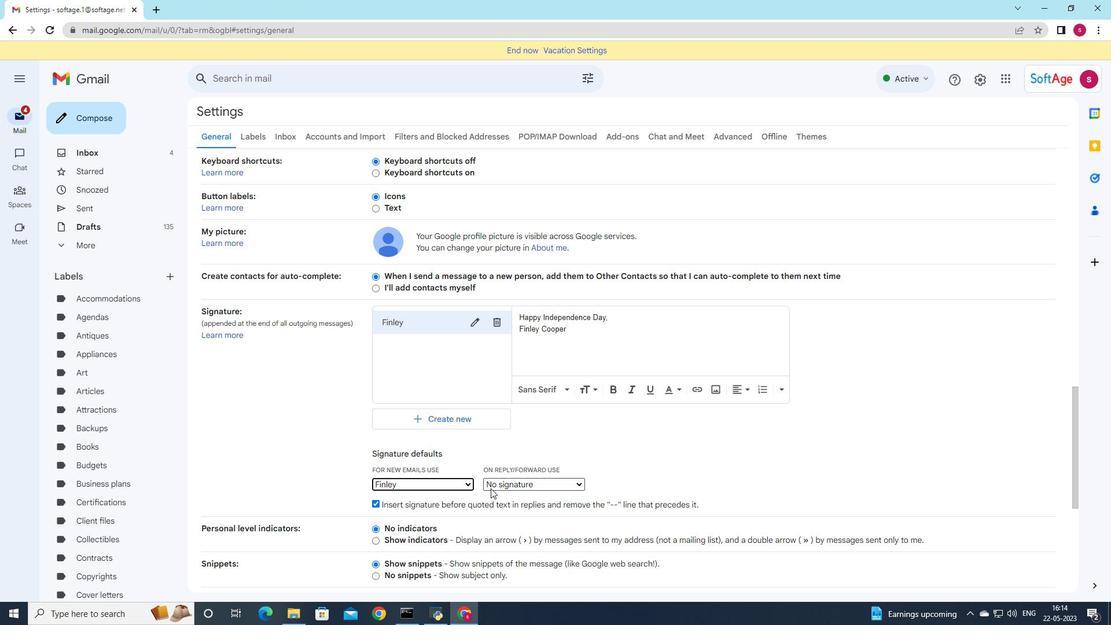 
Action: Mouse moved to (494, 481)
Screenshot: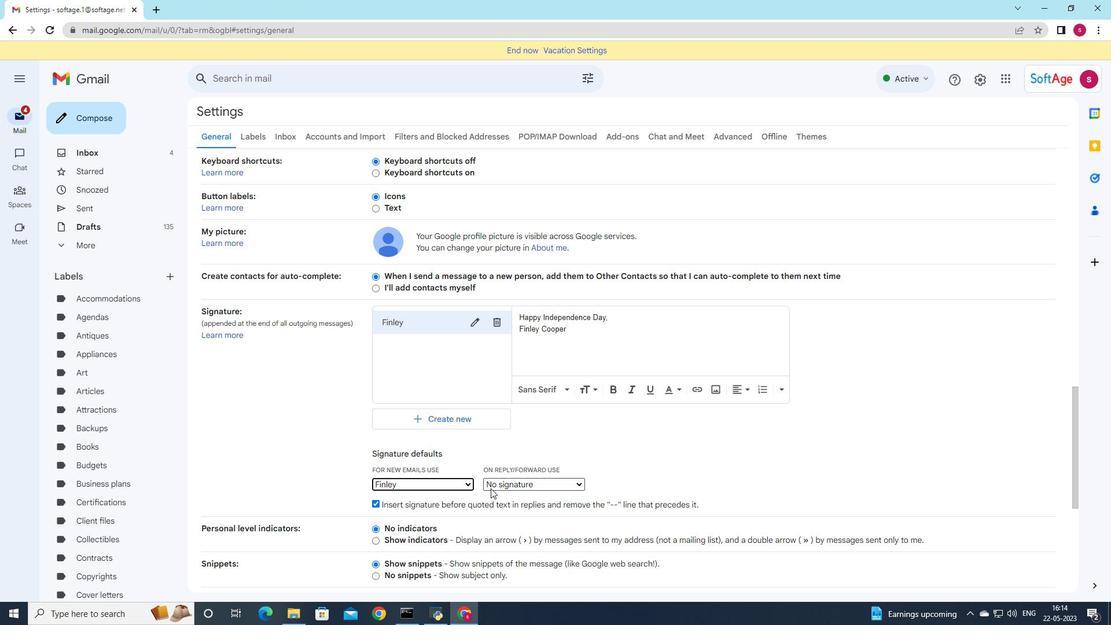 
Action: Mouse pressed left at (494, 481)
Screenshot: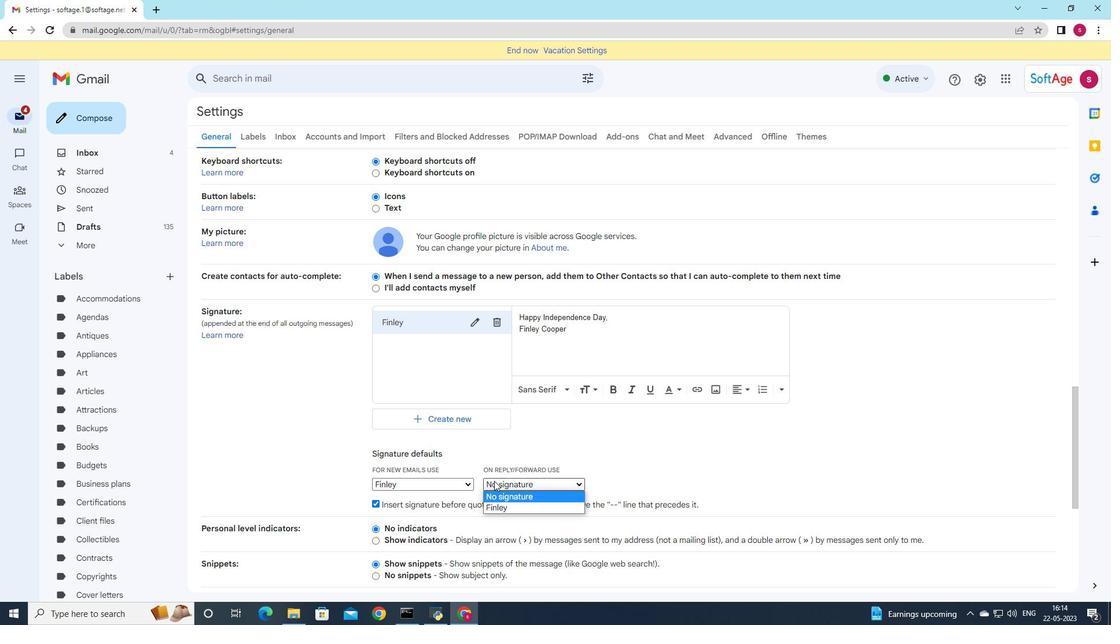 
Action: Mouse moved to (495, 482)
Screenshot: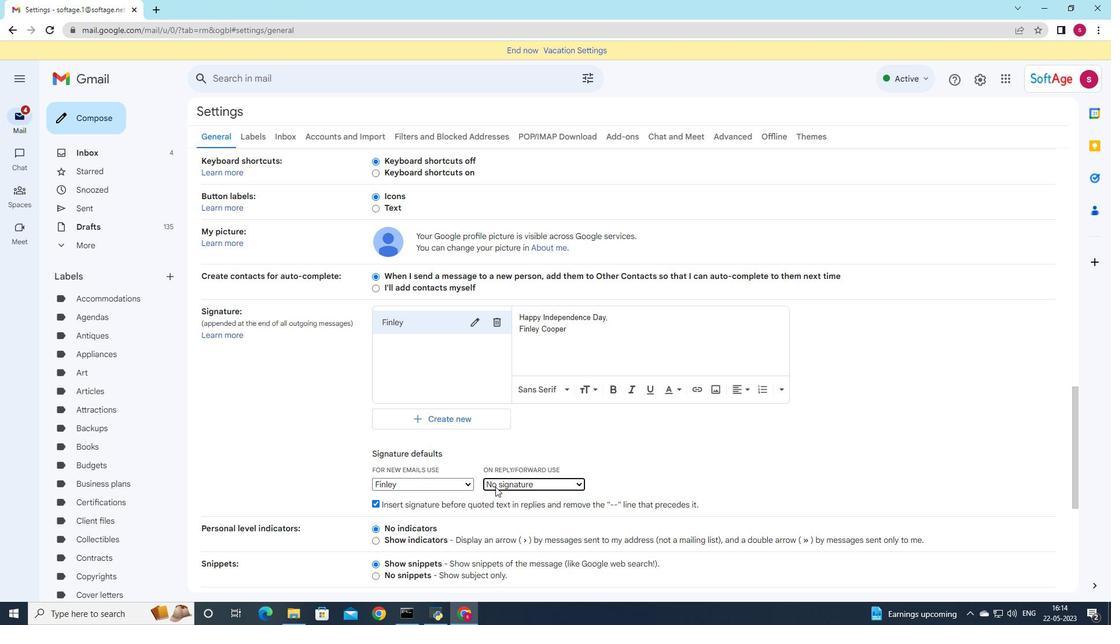 
Action: Mouse pressed left at (495, 482)
Screenshot: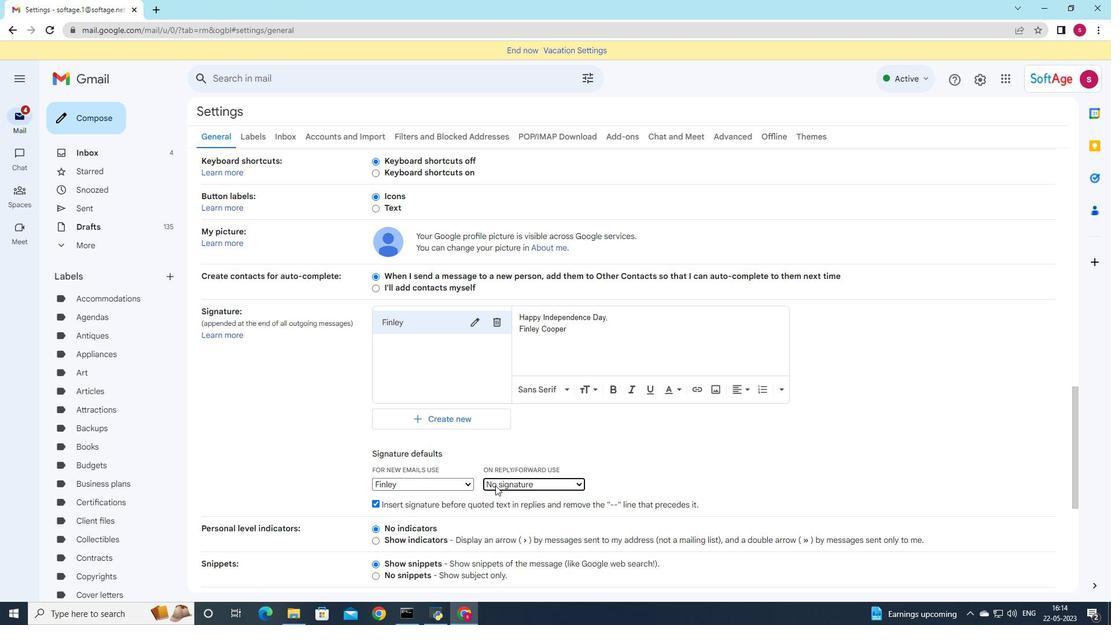
Action: Mouse moved to (500, 506)
Screenshot: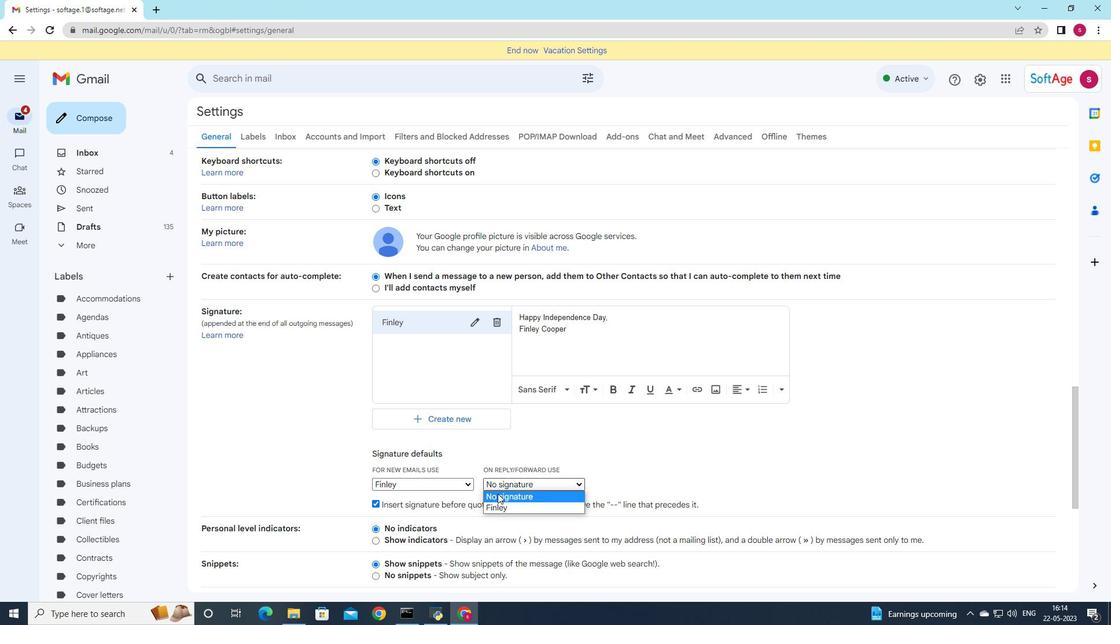 
Action: Mouse pressed left at (500, 506)
Screenshot: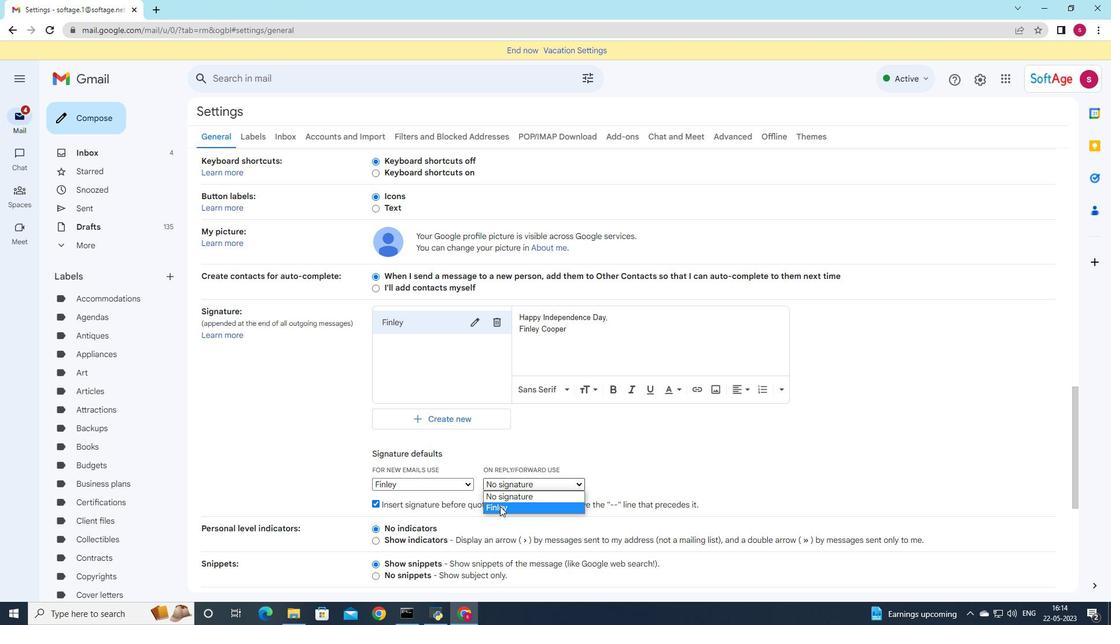 
Action: Mouse moved to (501, 499)
Screenshot: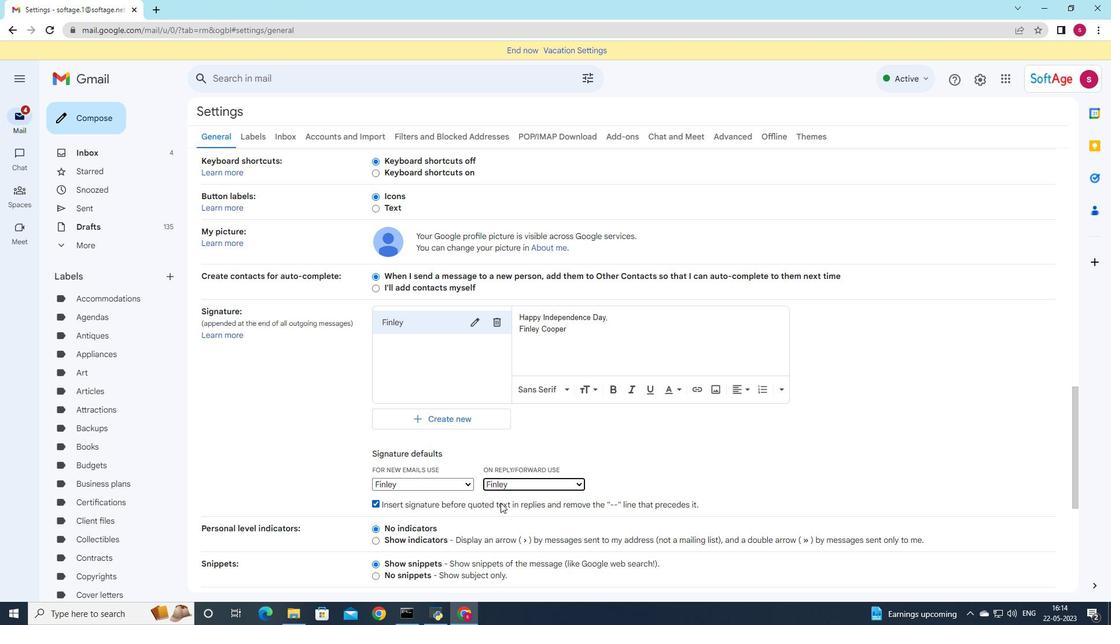 
Action: Mouse scrolled (501, 499) with delta (0, 0)
Screenshot: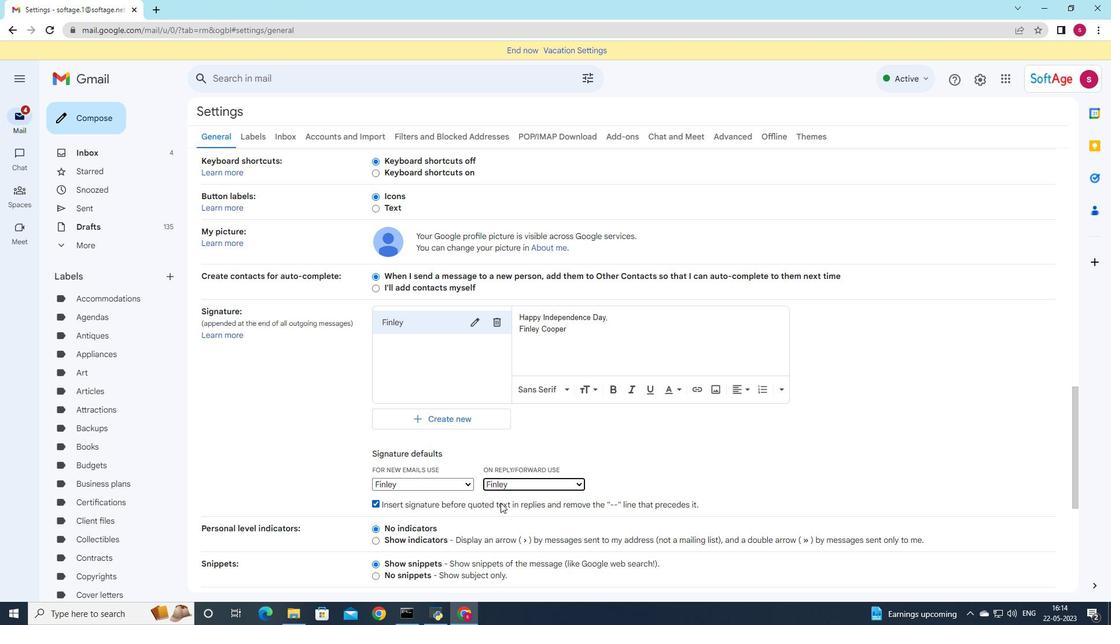 
Action: Mouse scrolled (501, 499) with delta (0, 0)
Screenshot: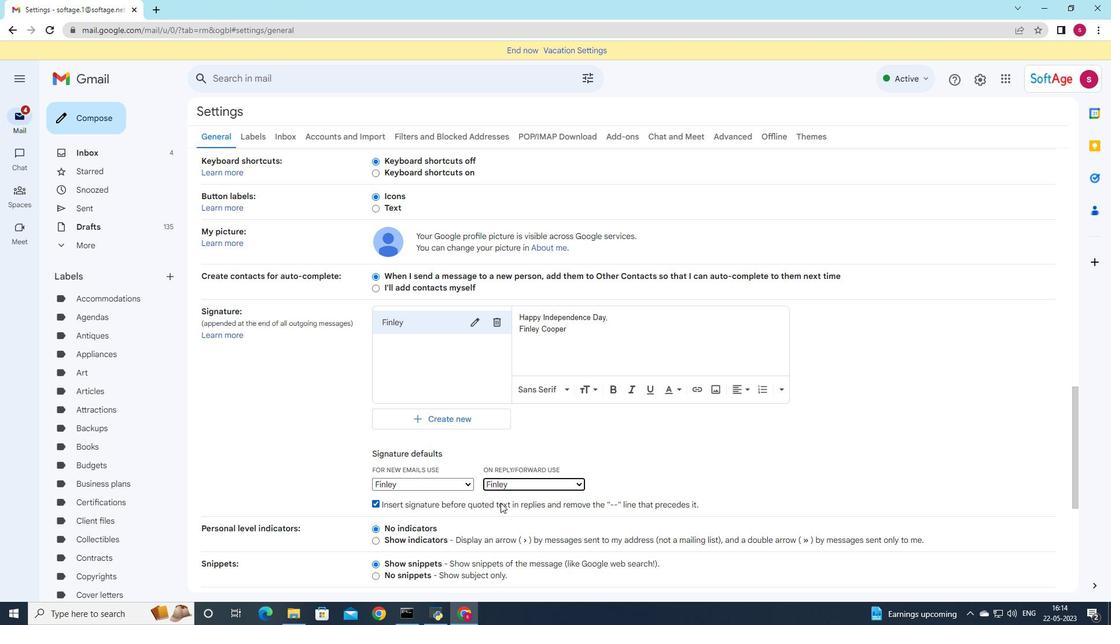 
Action: Mouse scrolled (501, 499) with delta (0, 0)
Screenshot: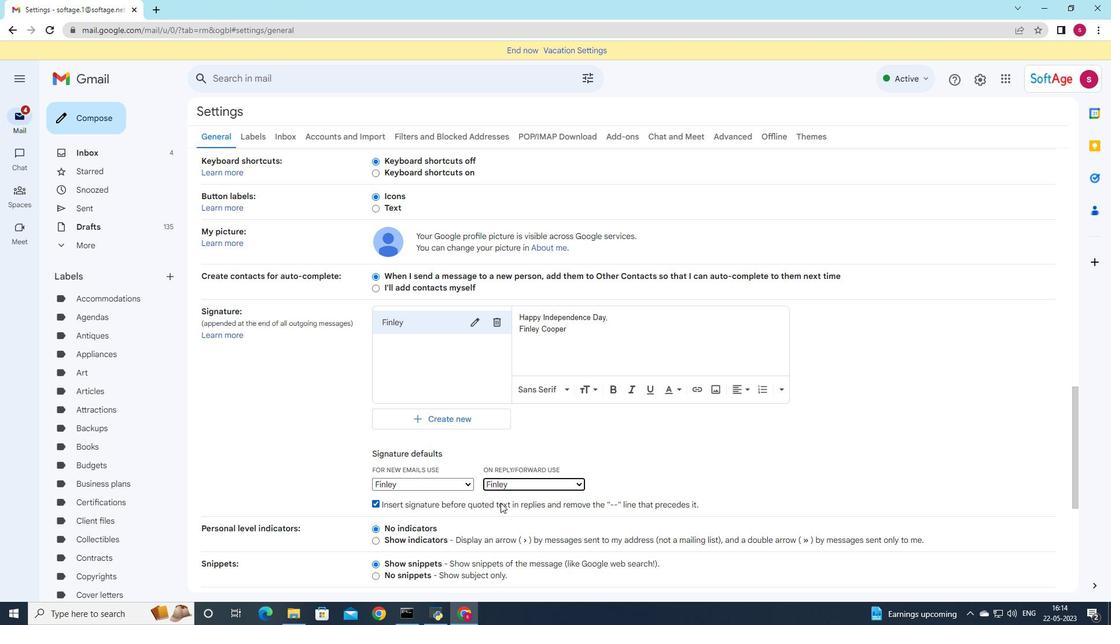 
Action: Mouse scrolled (501, 499) with delta (0, 0)
Screenshot: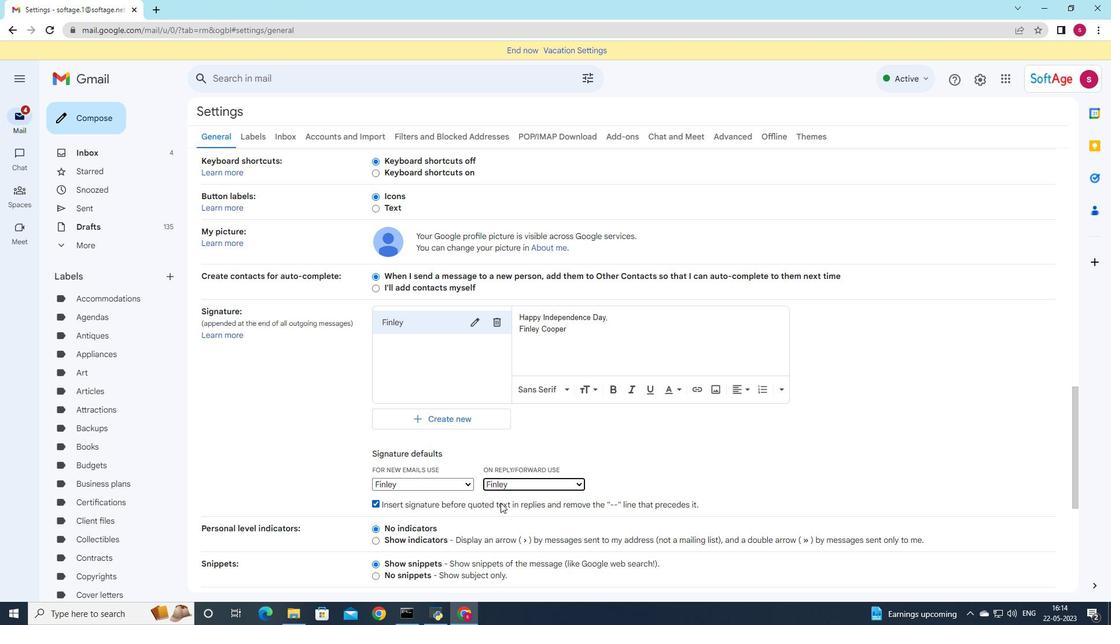 
Action: Mouse scrolled (501, 499) with delta (0, 0)
Screenshot: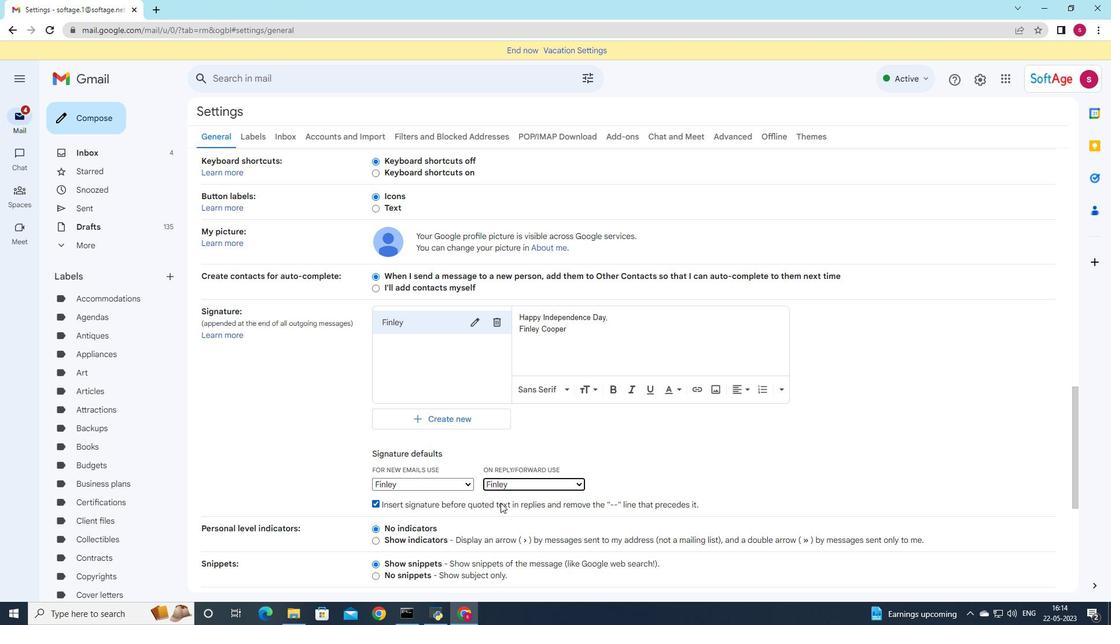 
Action: Mouse moved to (500, 497)
Screenshot: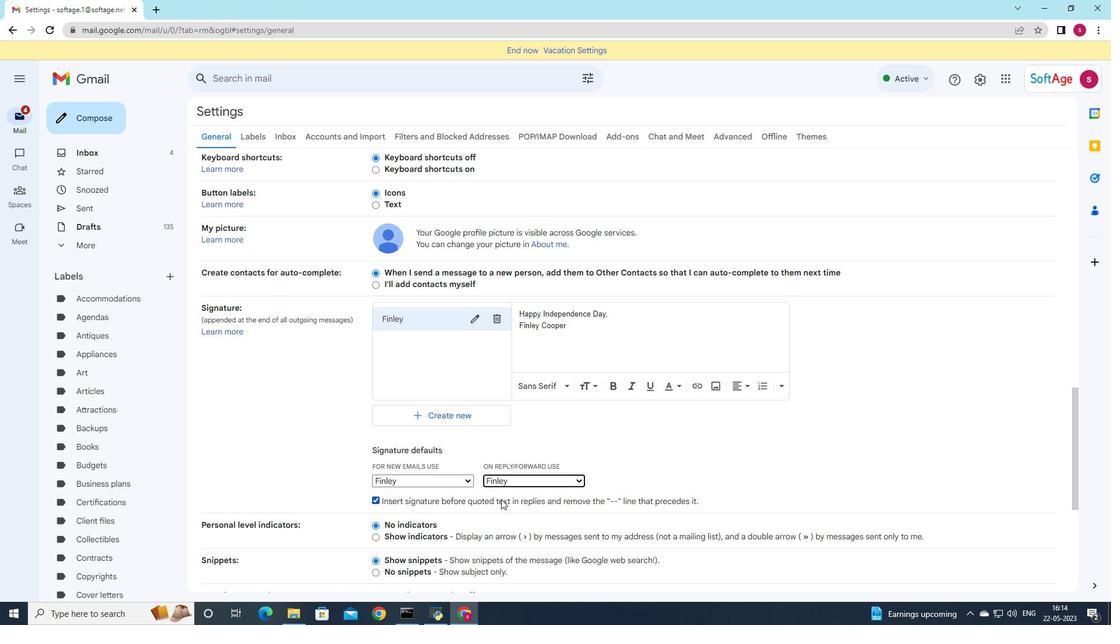 
Action: Mouse scrolled (500, 496) with delta (0, 0)
Screenshot: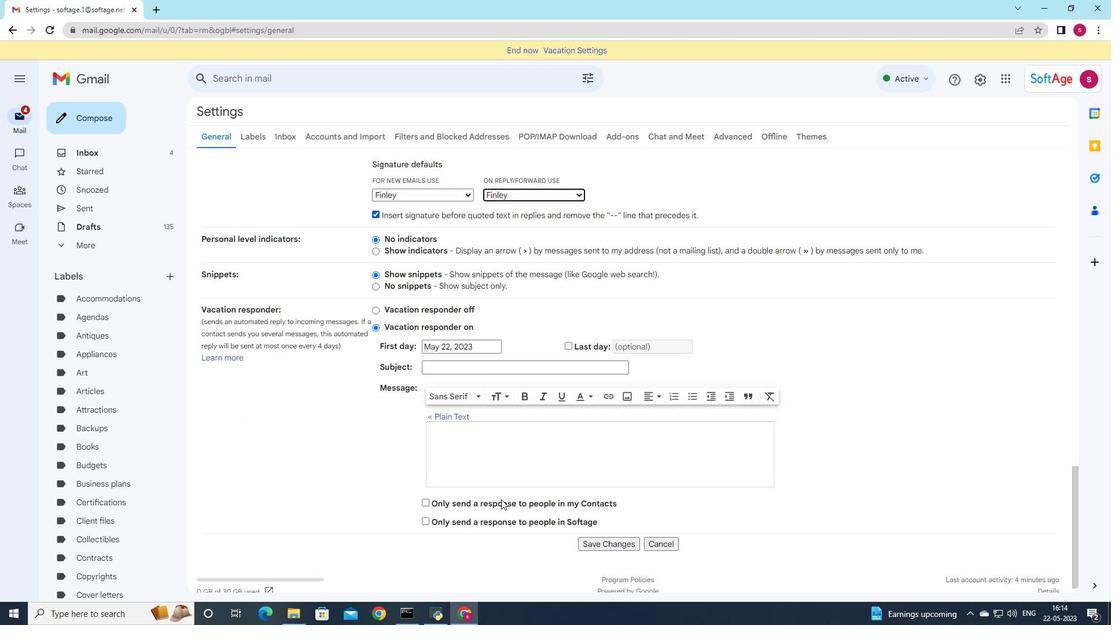 
Action: Mouse scrolled (500, 496) with delta (0, 0)
Screenshot: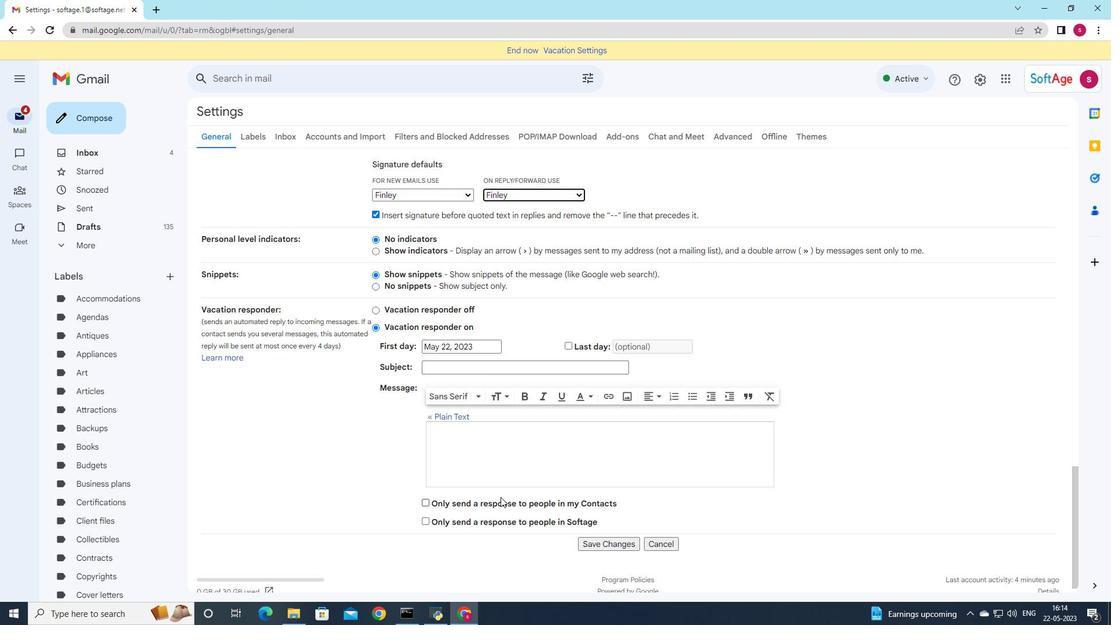 
Action: Mouse scrolled (500, 496) with delta (0, 0)
Screenshot: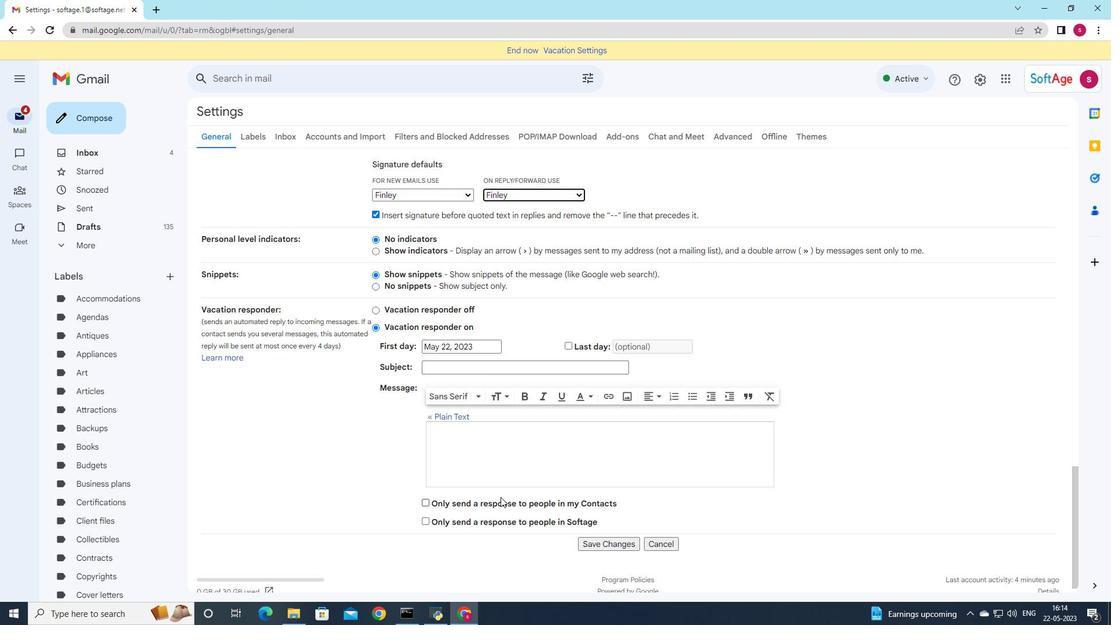 
Action: Mouse scrolled (500, 496) with delta (0, 0)
Screenshot: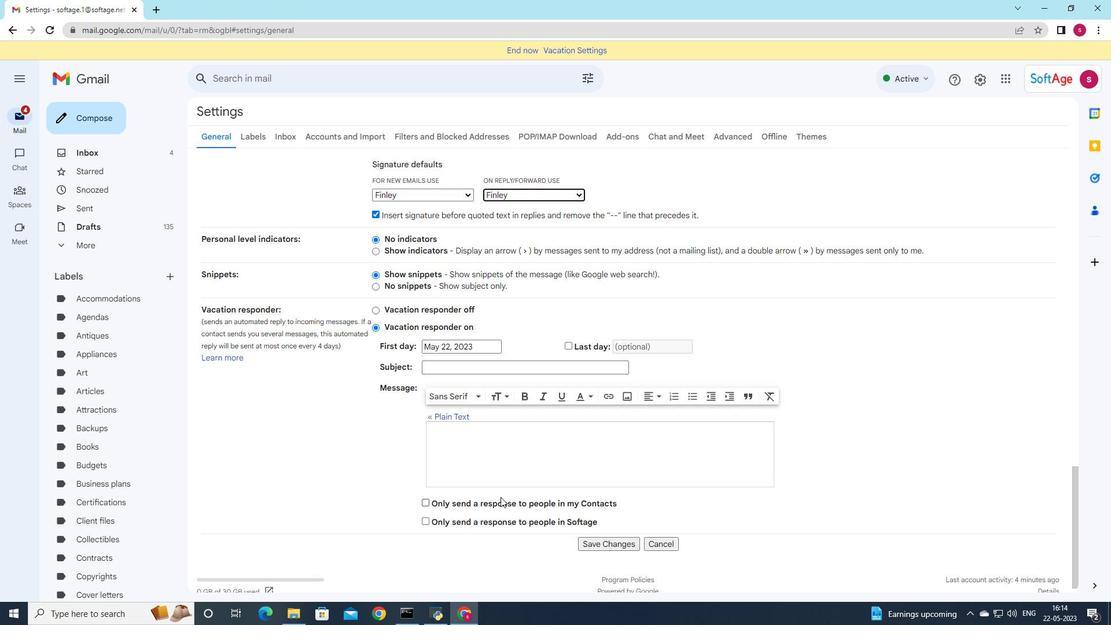
Action: Mouse moved to (586, 533)
Screenshot: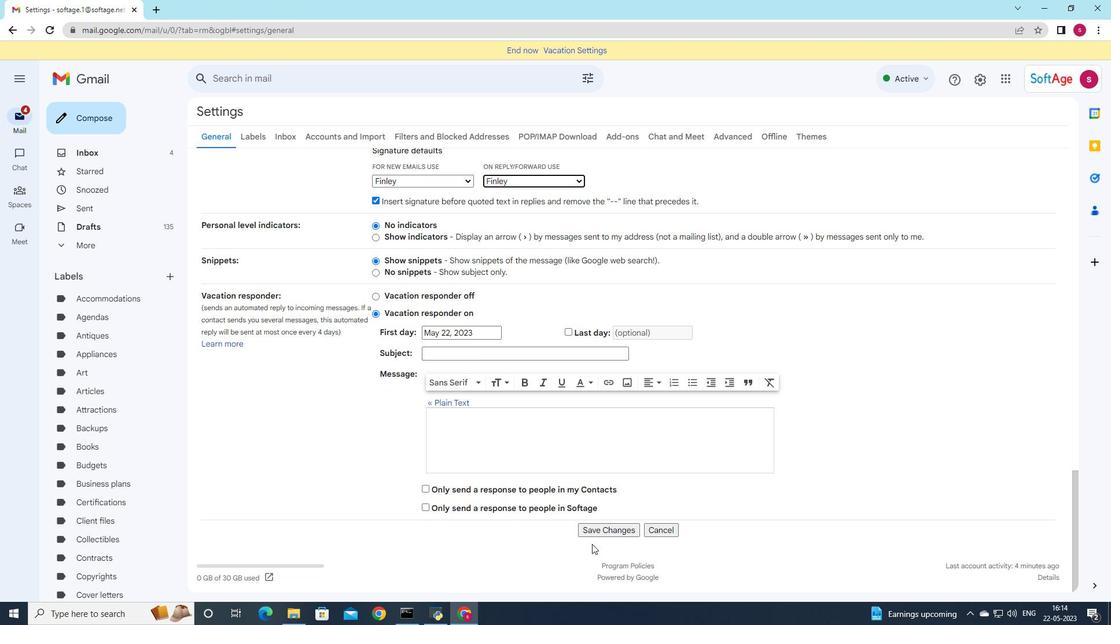 
Action: Mouse pressed left at (586, 533)
Screenshot: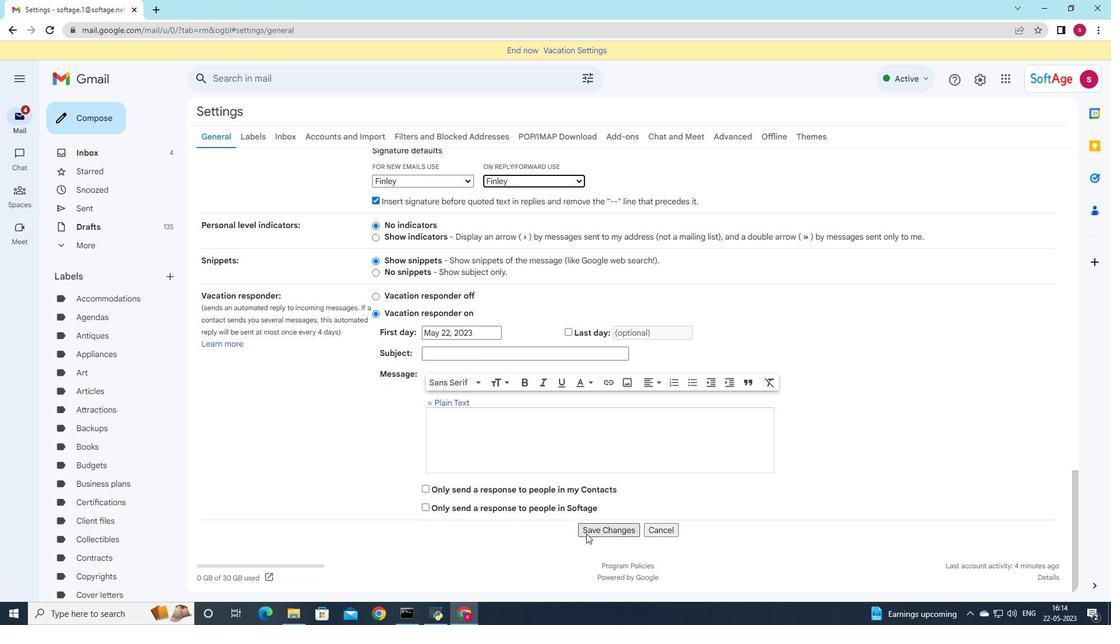 
Action: Mouse moved to (111, 120)
Screenshot: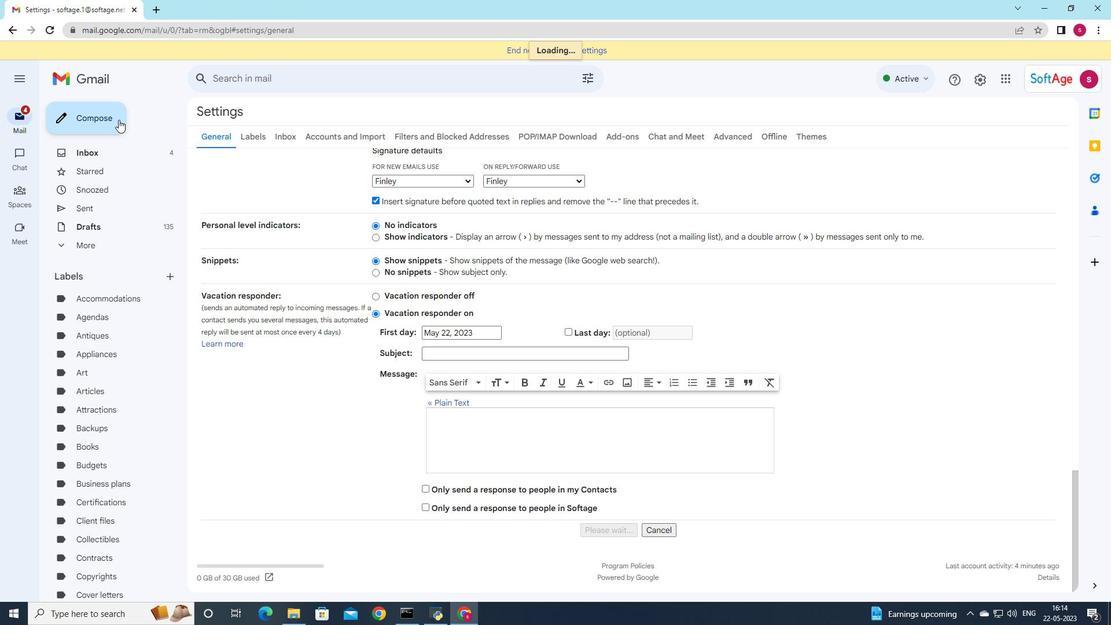 
Action: Mouse pressed left at (111, 120)
Screenshot: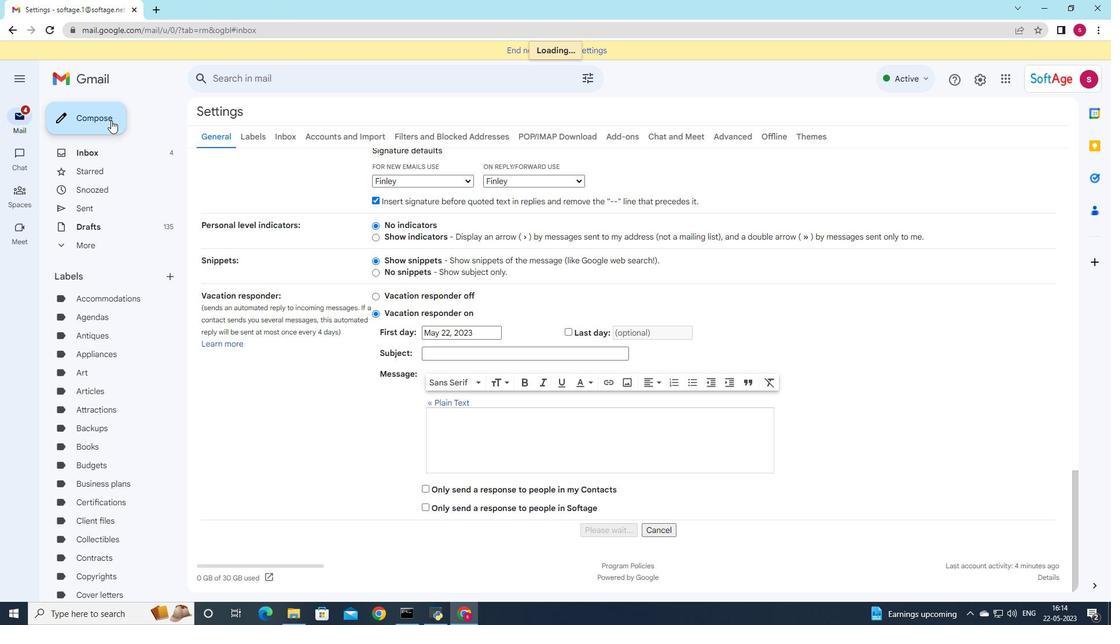 
Action: Mouse moved to (715, 313)
Screenshot: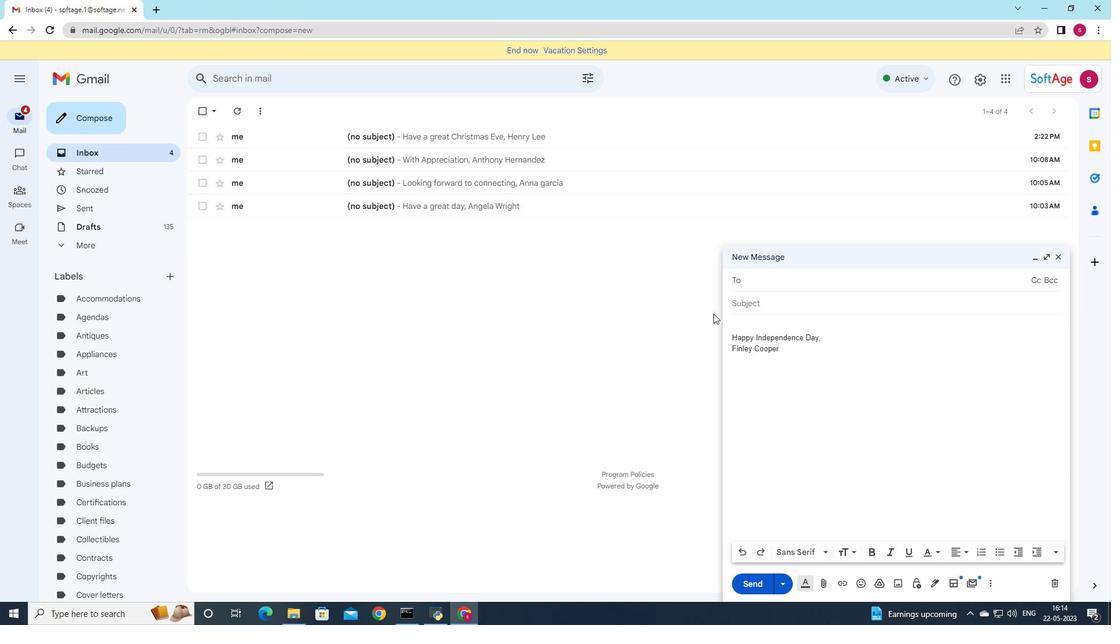 
Action: Key pressed s
Screenshot: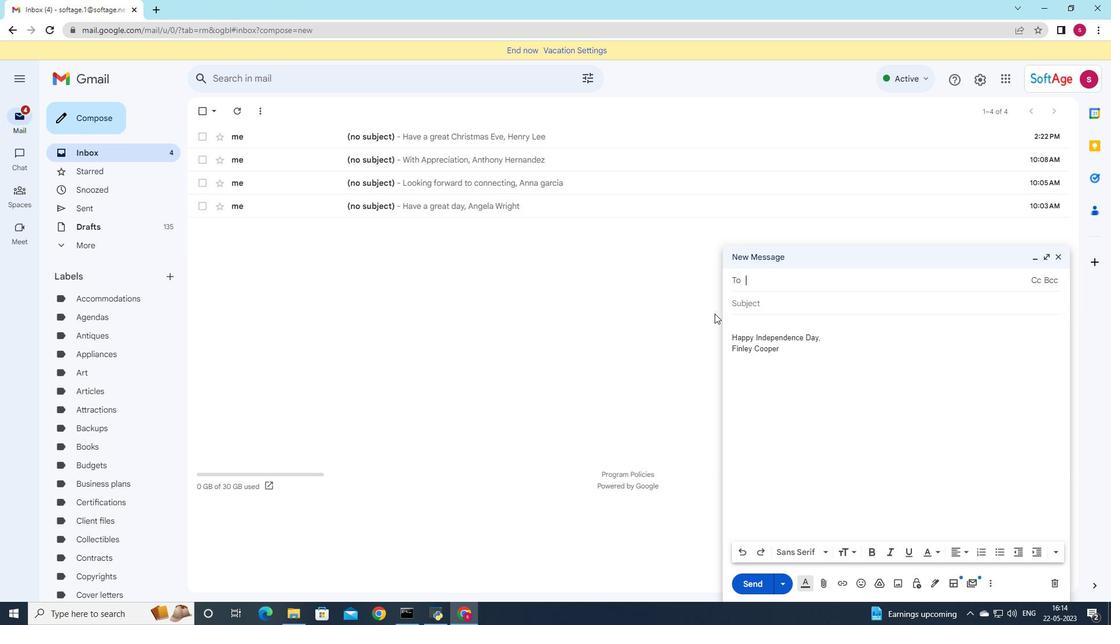 
Action: Mouse moved to (803, 313)
Screenshot: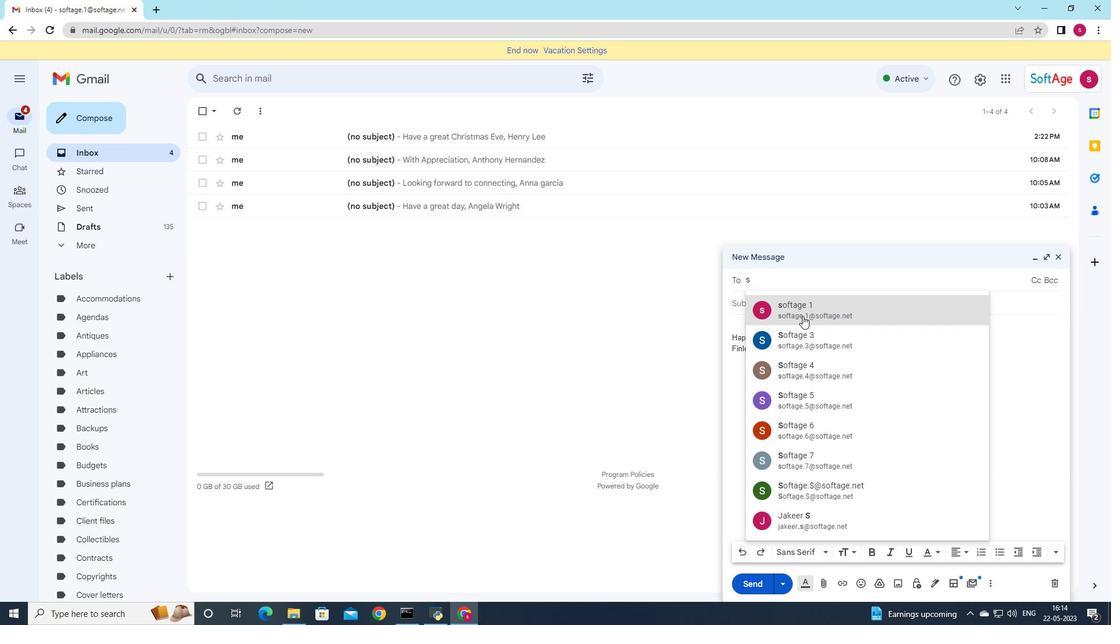 
Action: Mouse pressed left at (803, 313)
Screenshot: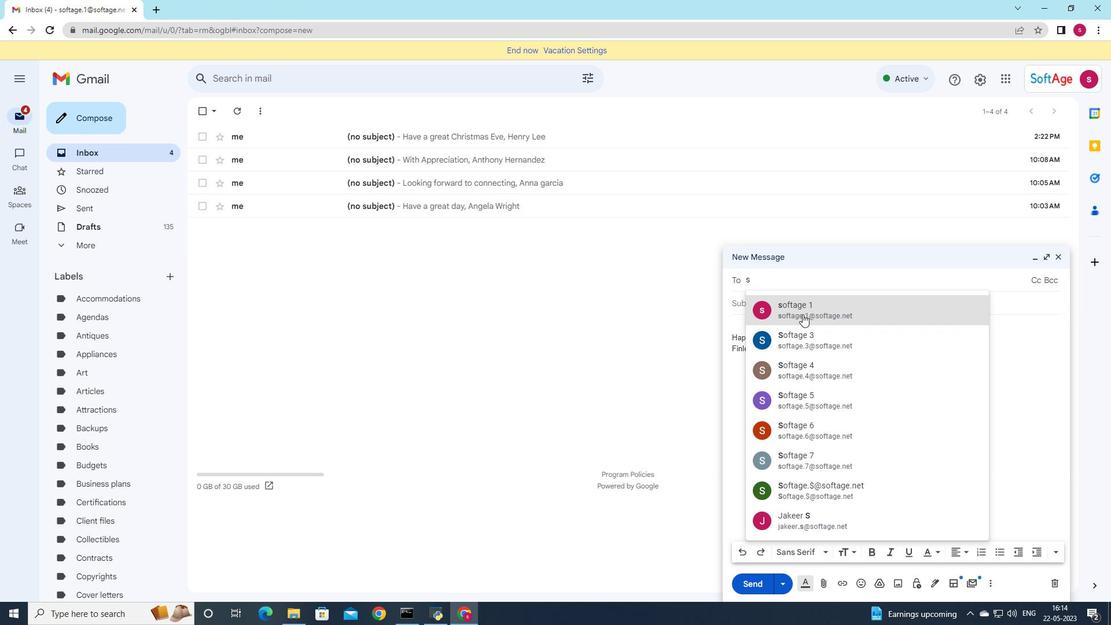 
Action: Mouse moved to (169, 278)
Screenshot: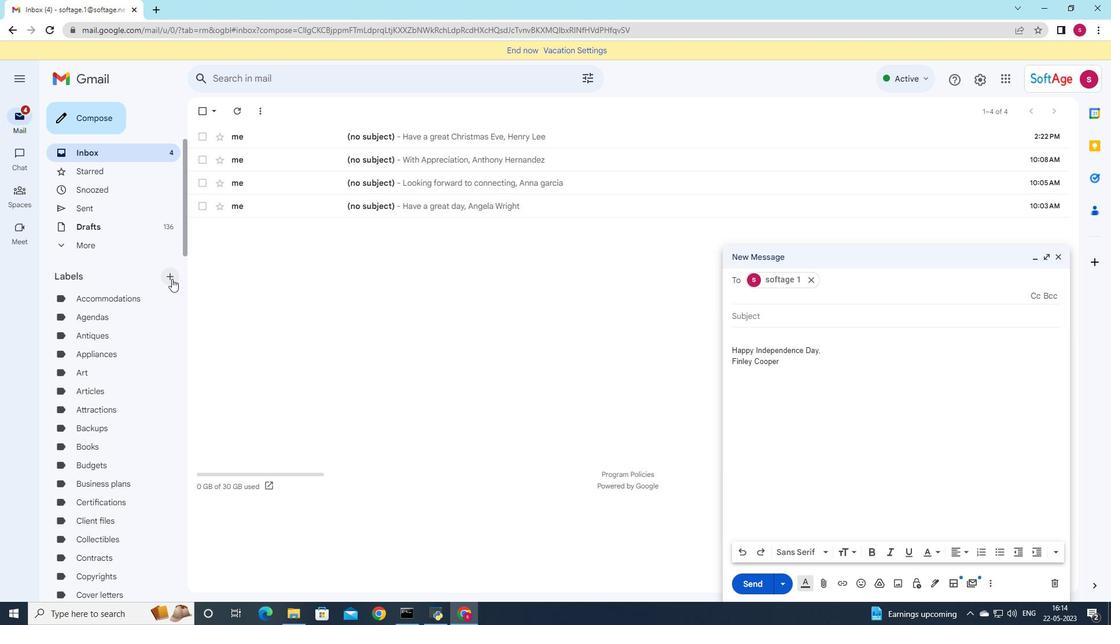 
Action: Mouse pressed left at (169, 278)
Screenshot: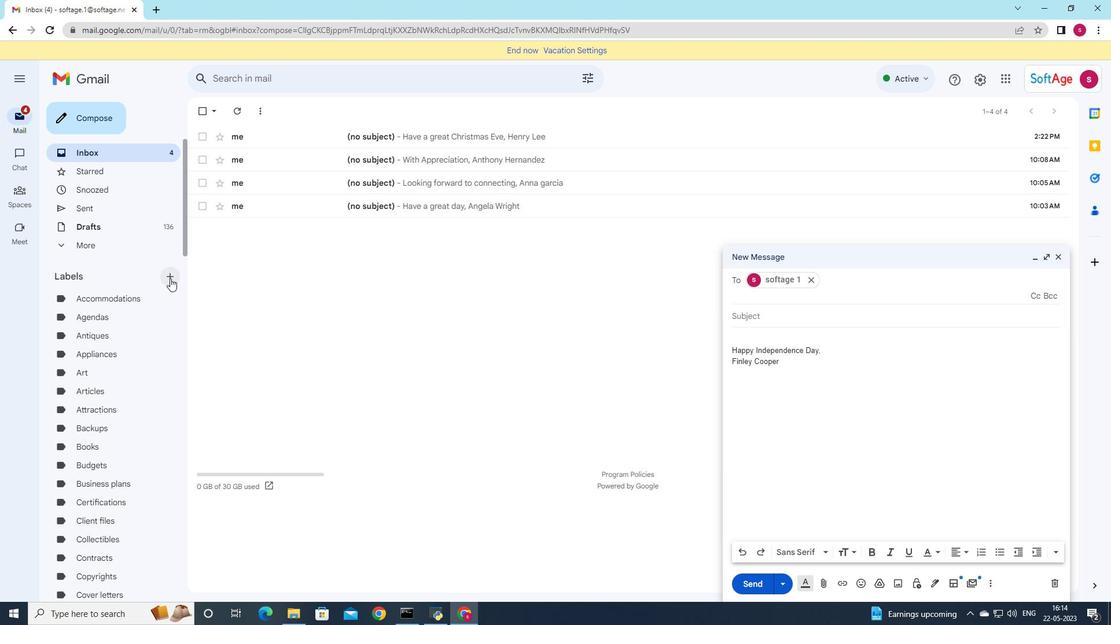 
Action: Mouse moved to (504, 306)
Screenshot: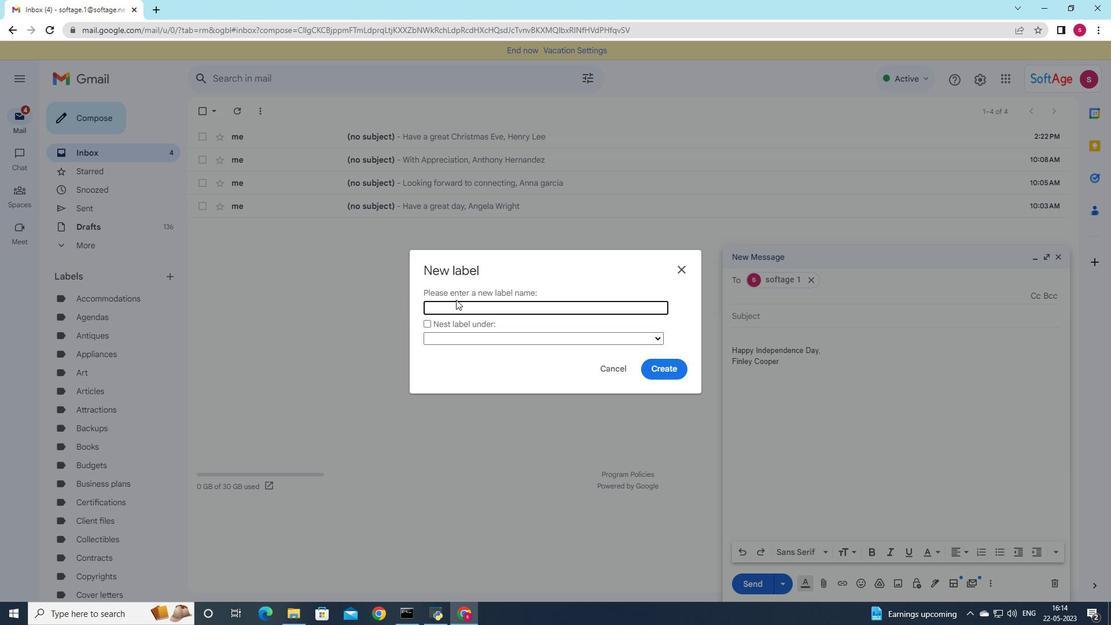 
Action: Key pressed <Key.shift>Veterinary<Key.space>records
Screenshot: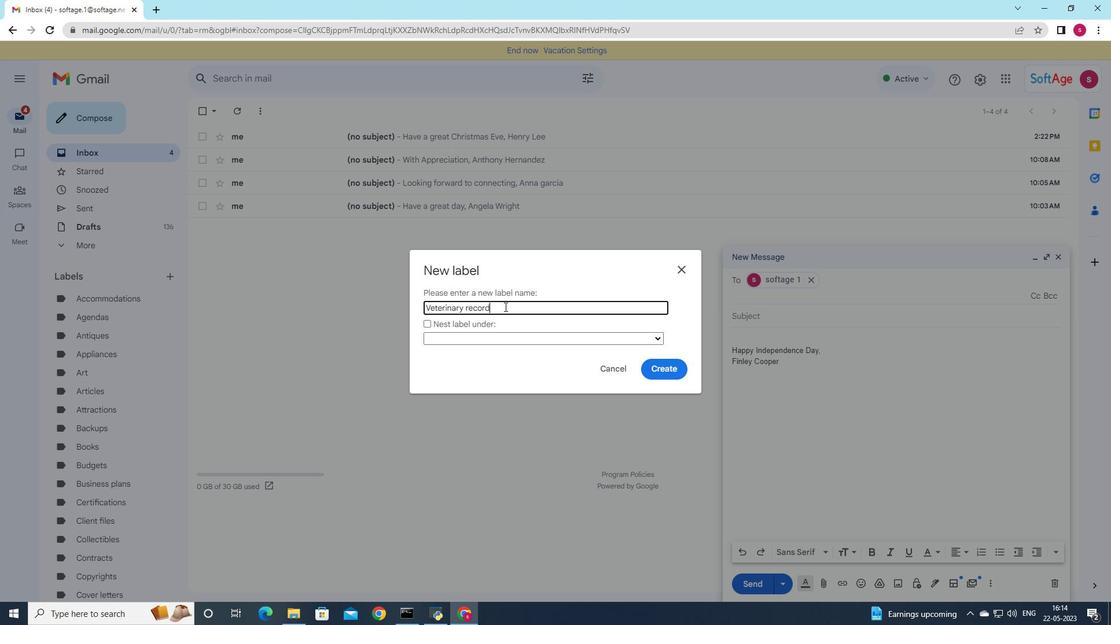 
Action: Mouse moved to (662, 370)
Screenshot: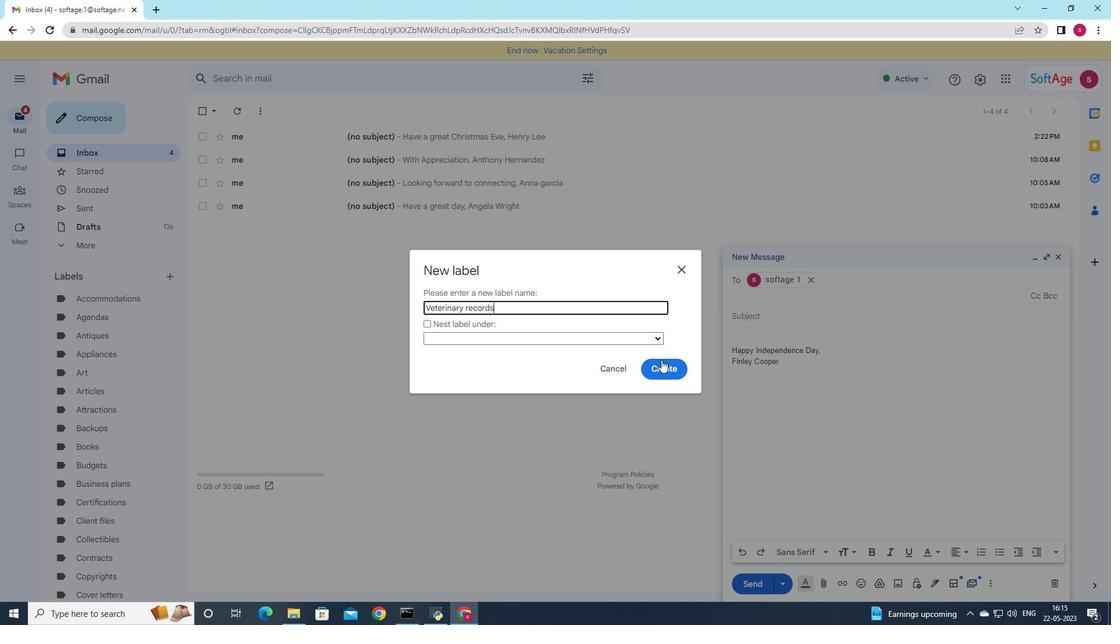 
Action: Mouse pressed left at (662, 370)
Screenshot: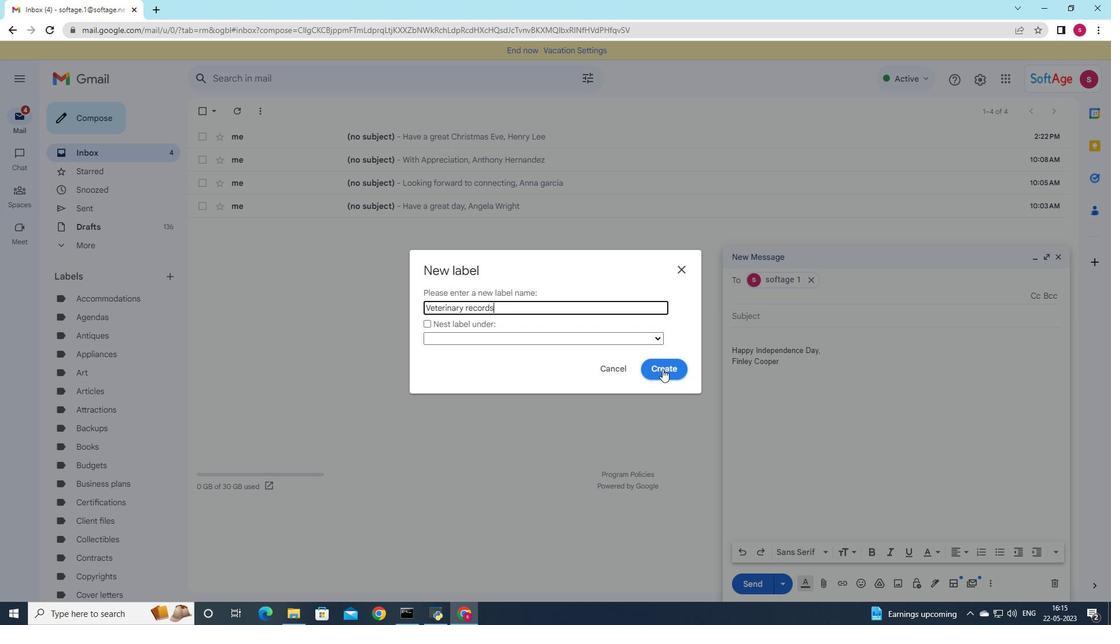 
Action: Mouse moved to (604, 375)
Screenshot: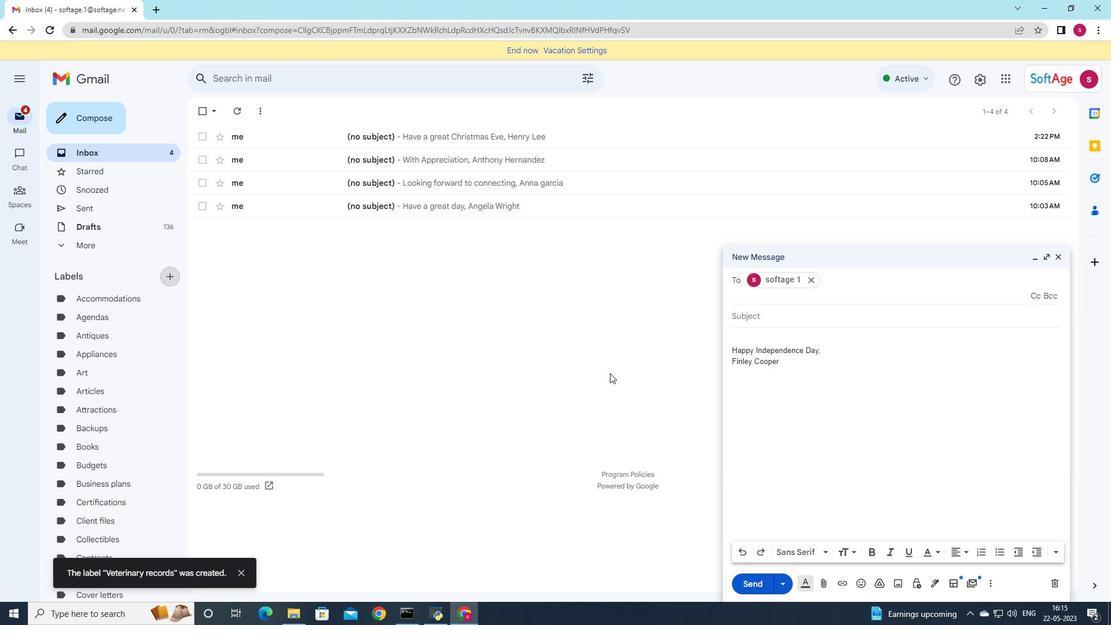 
